 Task: Find connections with filter location La Prairie with filter topic #Managementtips with filter profile language German with filter current company Dunzo with filter school Institute of Professional Education and Research (IPER), Bhopal with filter industry Real Estate with filter service category iOS Development with filter keywords title Nuclear Engineer
Action: Mouse moved to (297, 329)
Screenshot: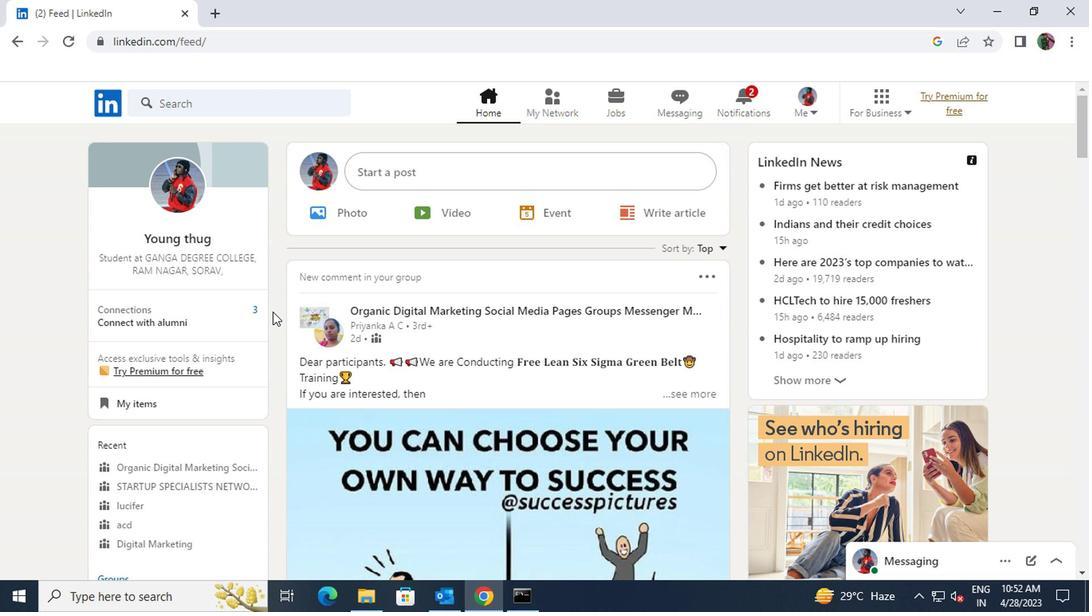 
Action: Mouse pressed left at (297, 329)
Screenshot: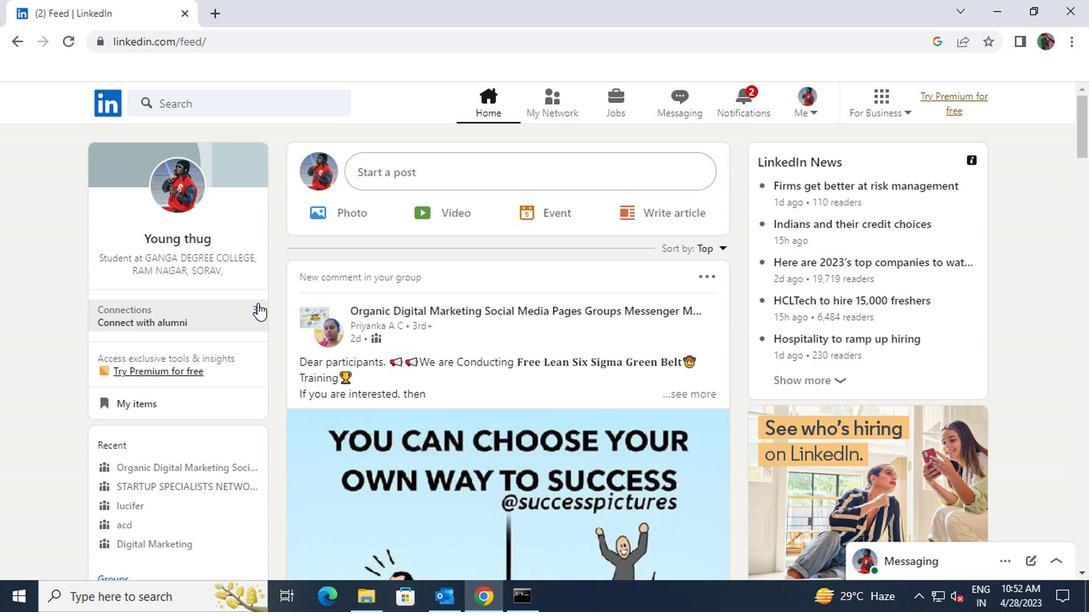 
Action: Mouse moved to (308, 249)
Screenshot: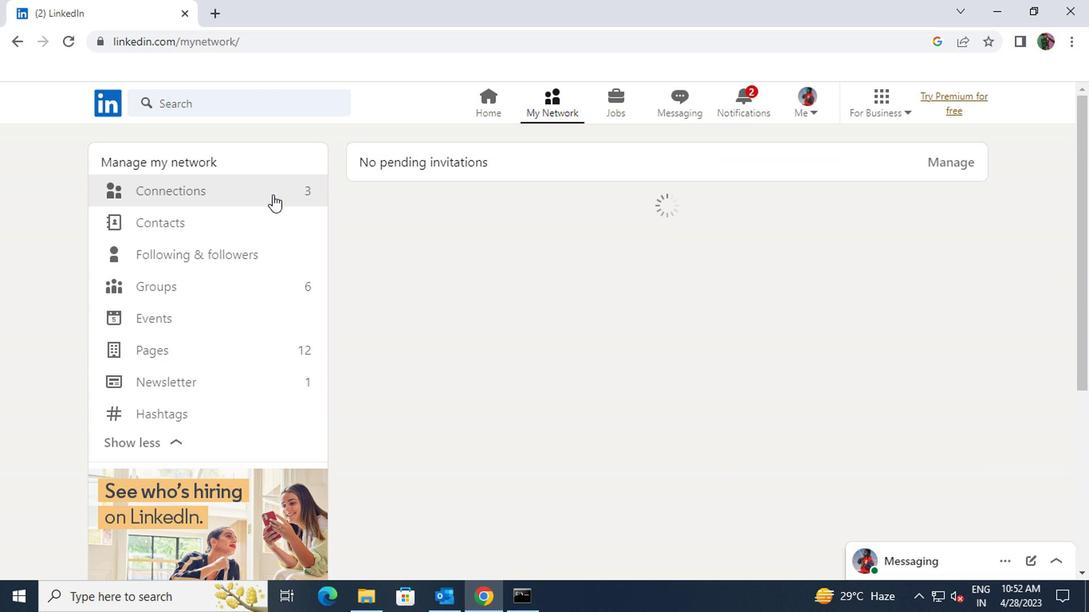 
Action: Mouse pressed left at (308, 249)
Screenshot: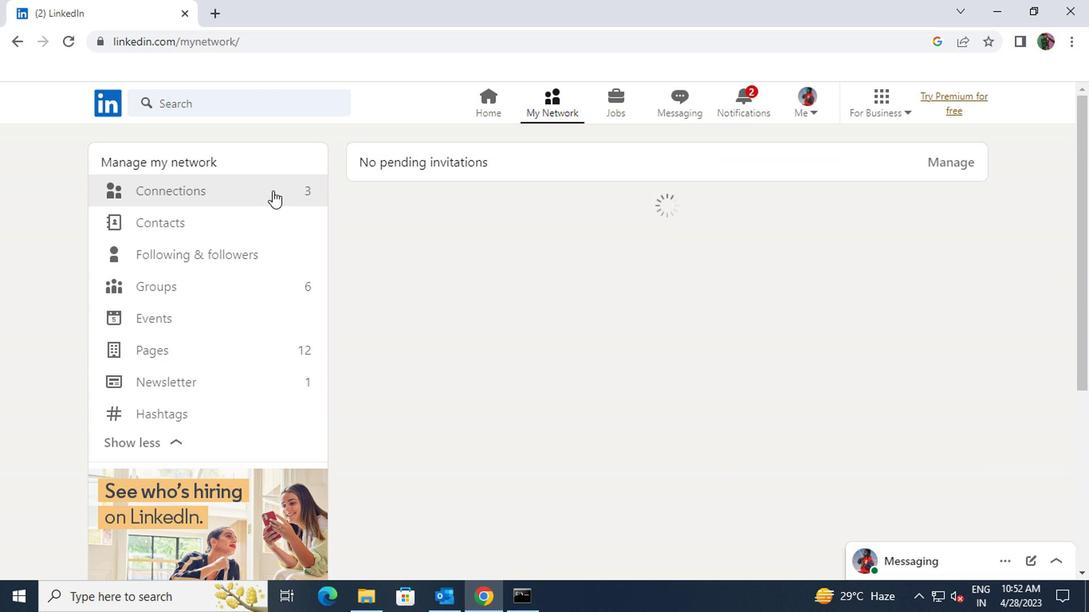 
Action: Mouse moved to (570, 253)
Screenshot: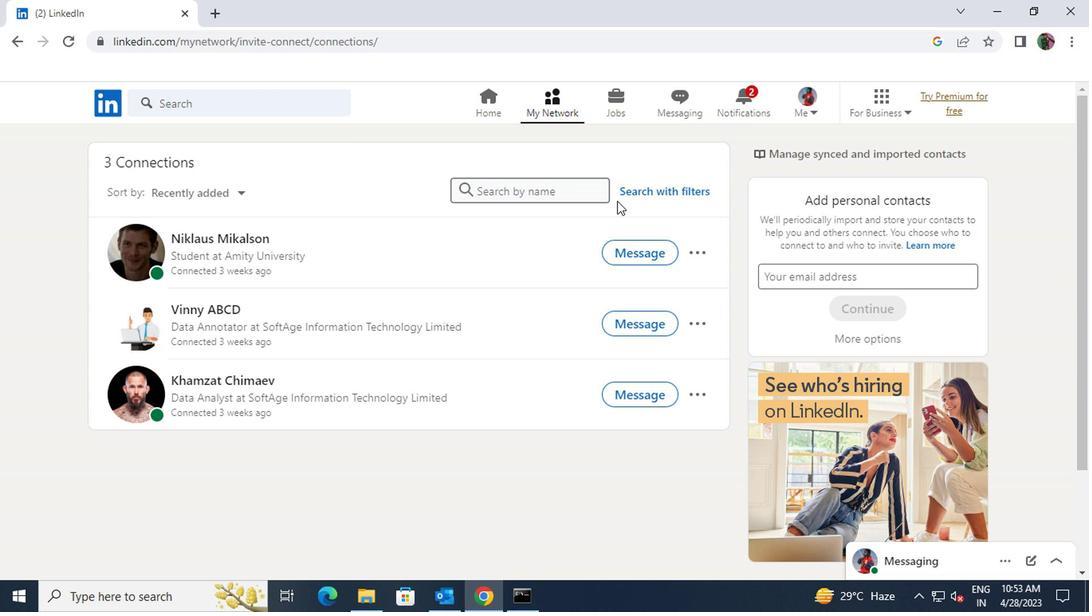 
Action: Mouse pressed left at (570, 253)
Screenshot: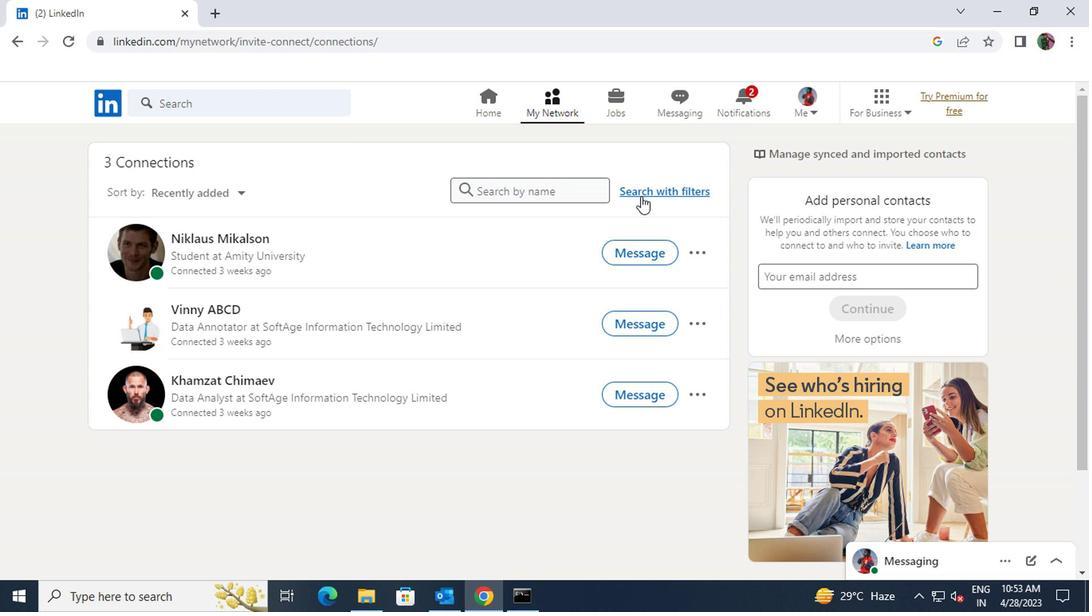 
Action: Mouse moved to (532, 218)
Screenshot: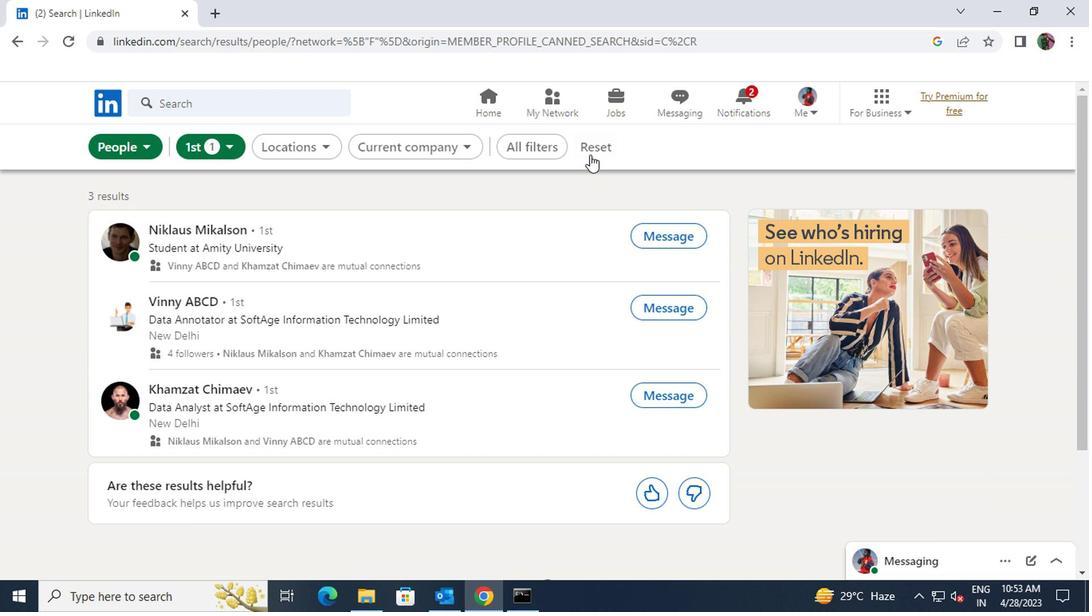 
Action: Mouse pressed left at (532, 218)
Screenshot: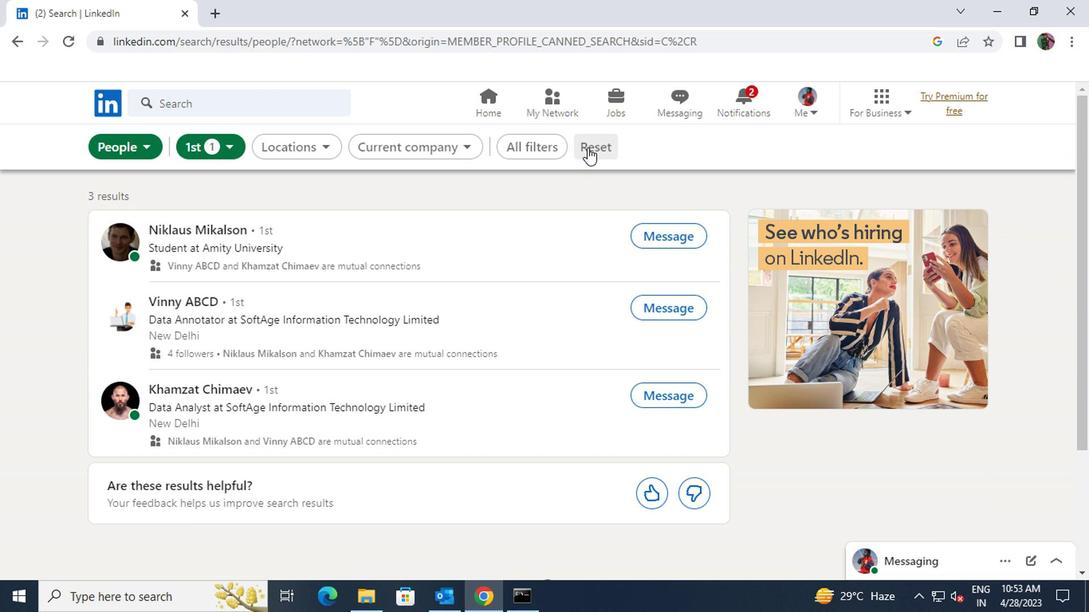 
Action: Mouse moved to (524, 216)
Screenshot: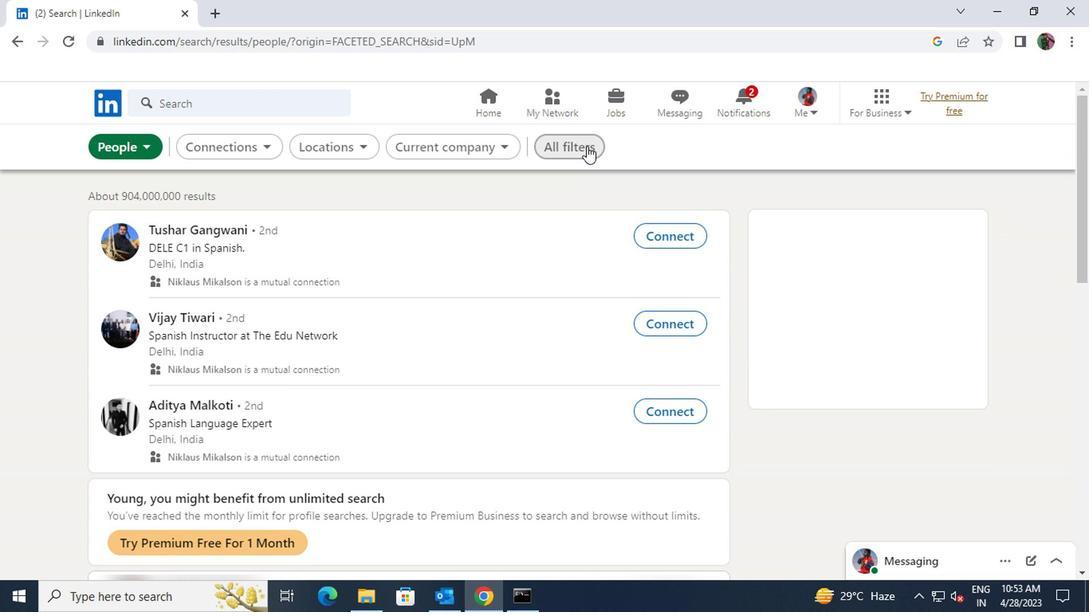 
Action: Mouse pressed left at (524, 216)
Screenshot: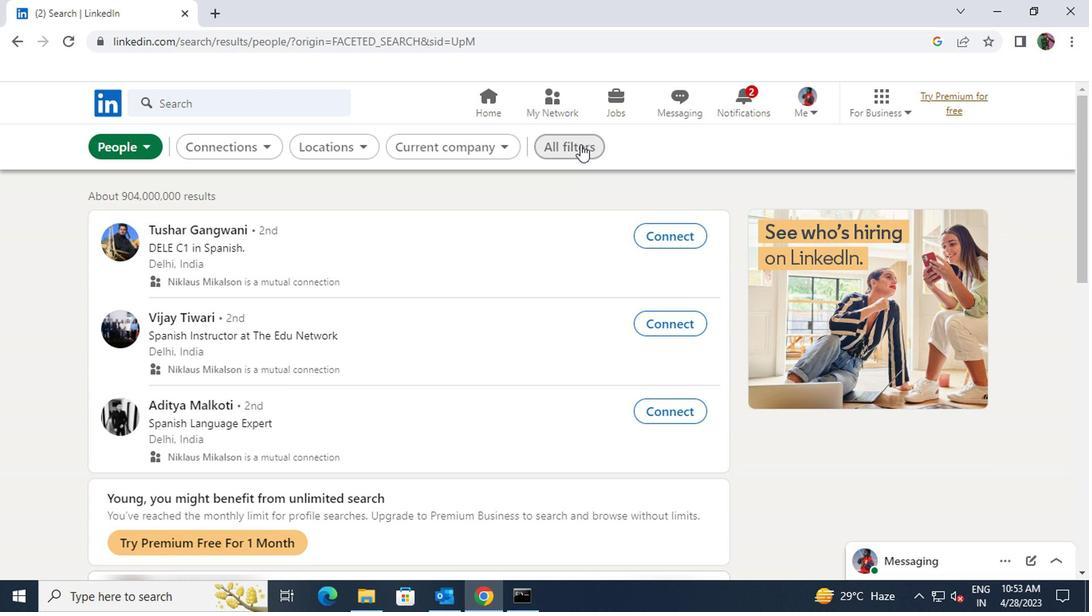 
Action: Mouse moved to (683, 355)
Screenshot: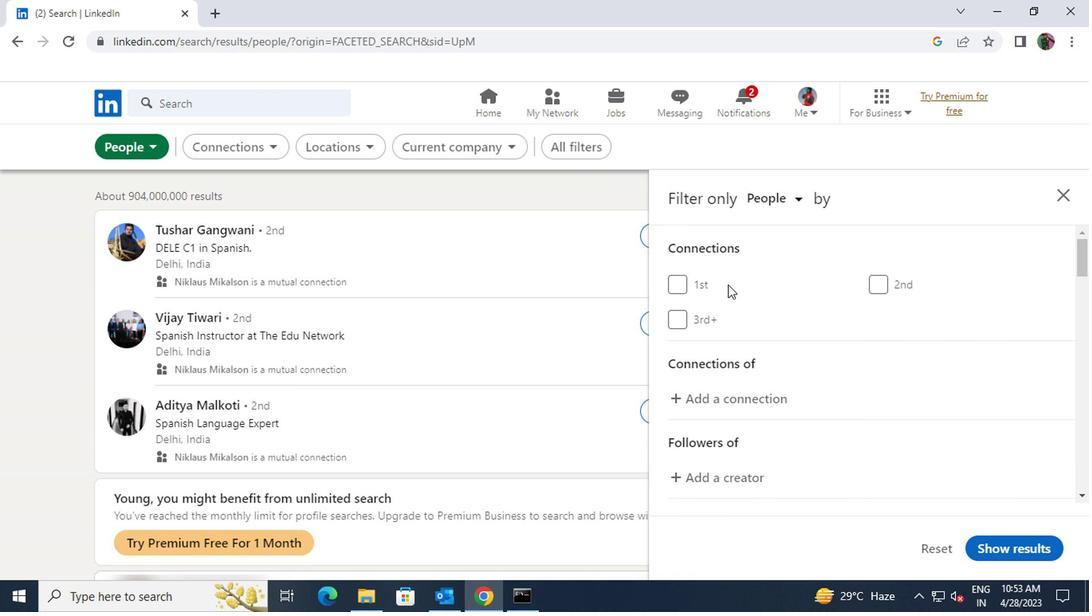 
Action: Mouse scrolled (683, 354) with delta (0, 0)
Screenshot: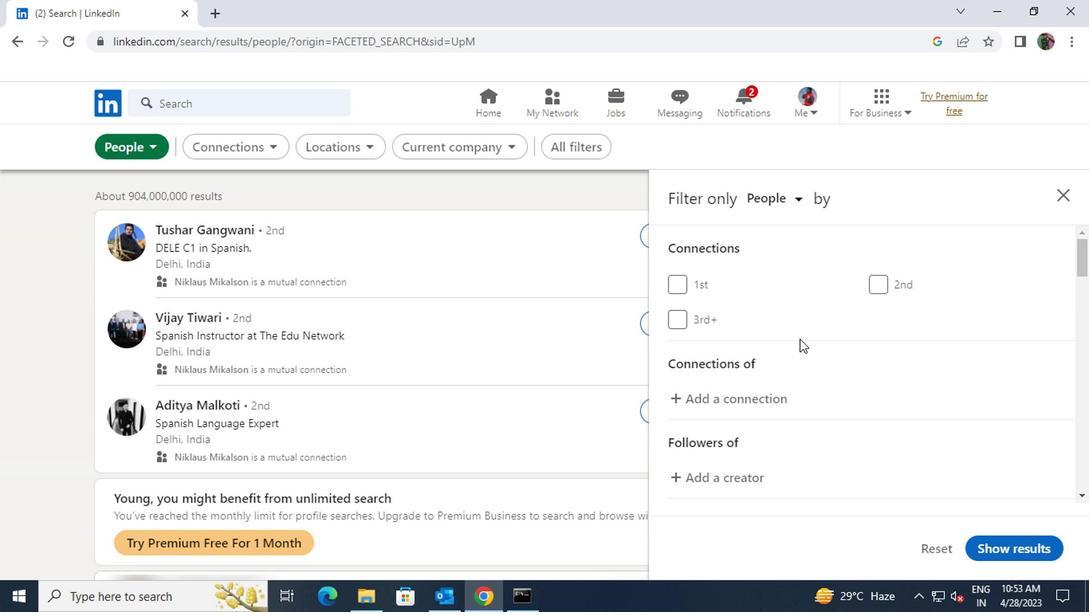 
Action: Mouse scrolled (683, 354) with delta (0, 0)
Screenshot: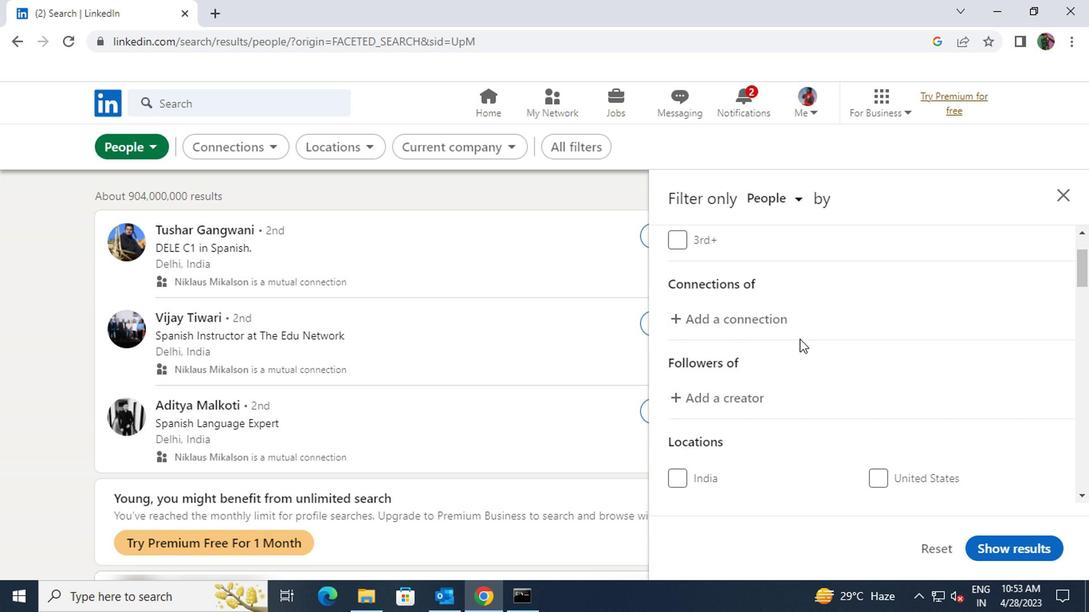 
Action: Mouse scrolled (683, 354) with delta (0, 0)
Screenshot: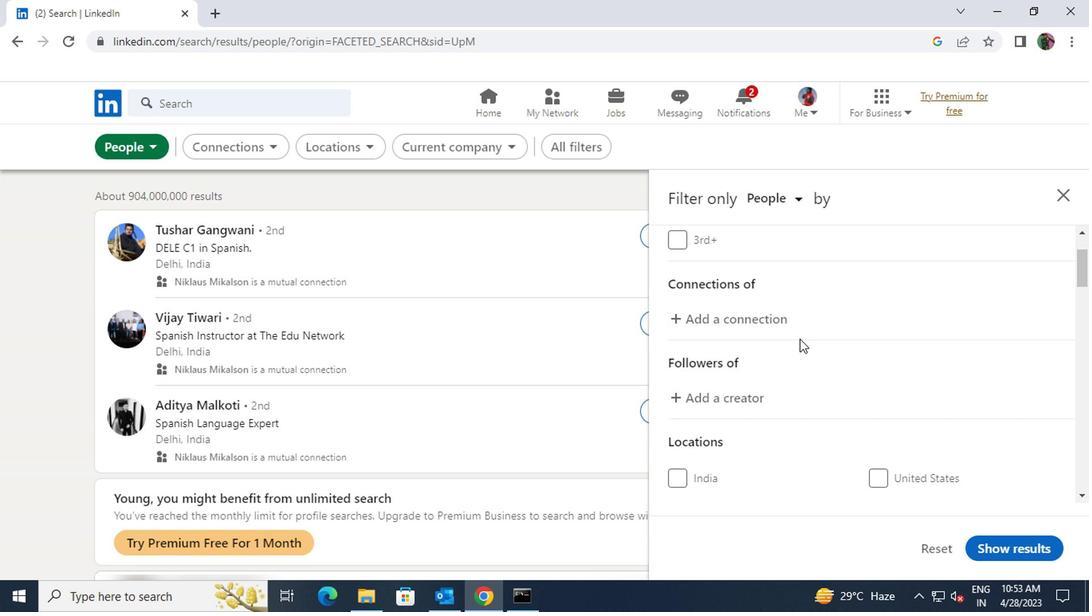 
Action: Mouse moved to (744, 385)
Screenshot: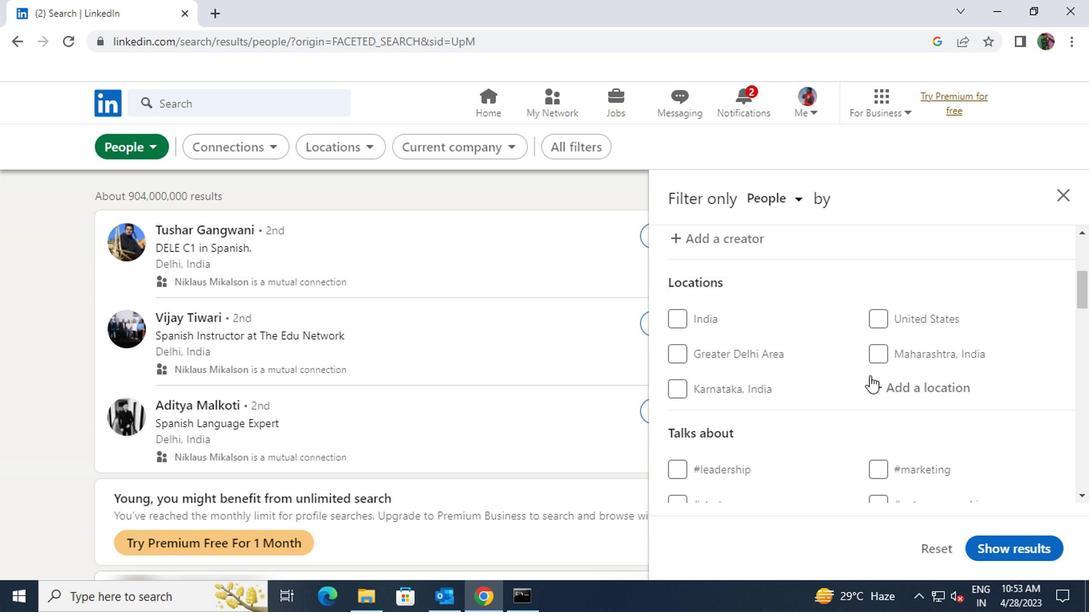 
Action: Mouse pressed left at (744, 385)
Screenshot: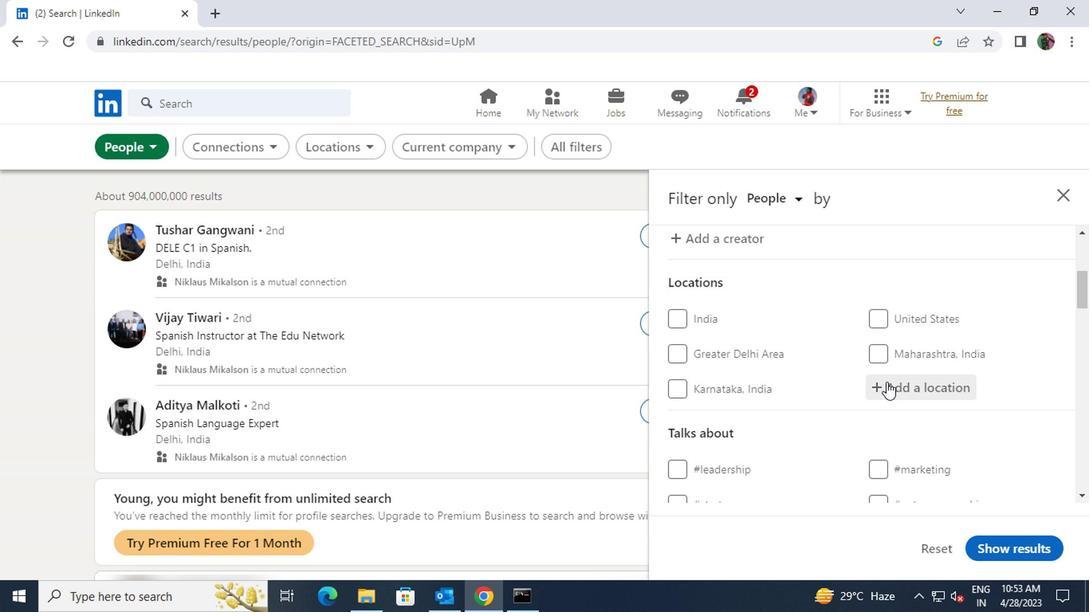 
Action: Key pressed <Key.shift>LA<Key.space><Key.shift>PRAI
Screenshot: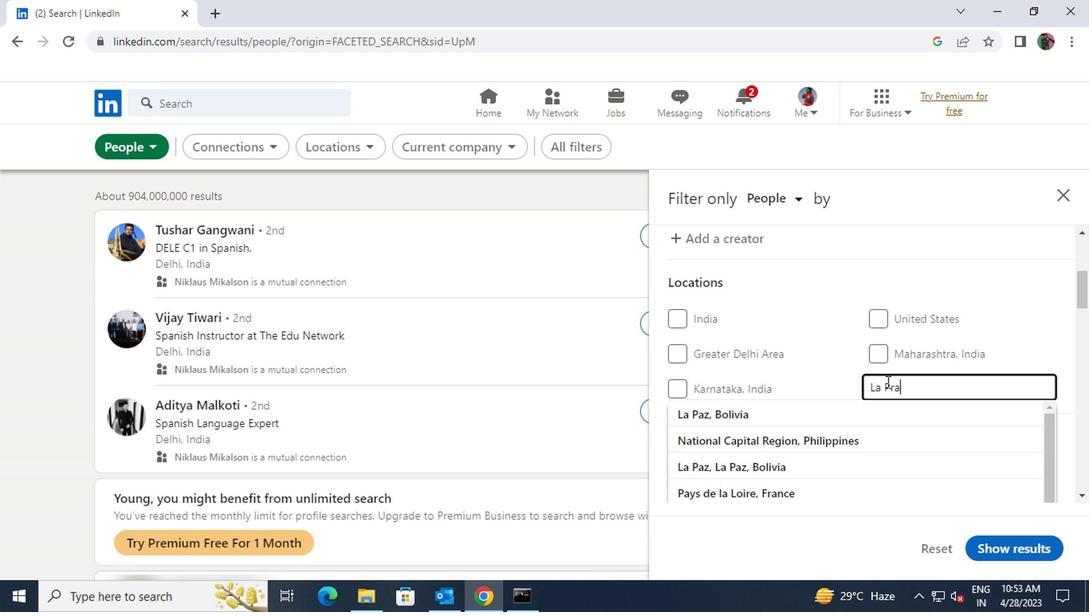 
Action: Mouse moved to (742, 403)
Screenshot: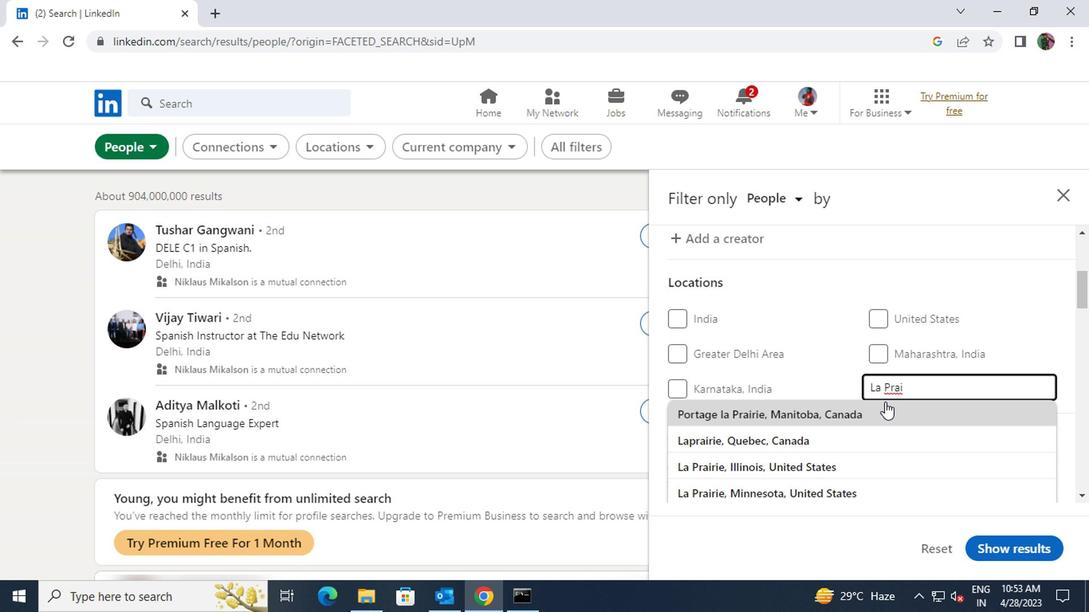 
Action: Mouse pressed left at (742, 403)
Screenshot: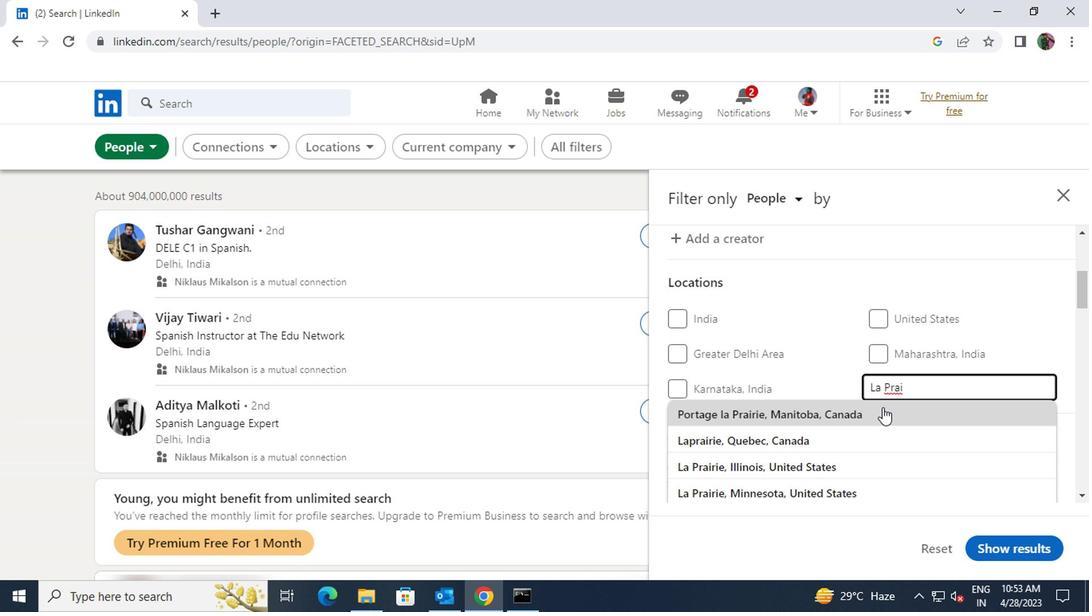 
Action: Mouse scrolled (742, 403) with delta (0, 0)
Screenshot: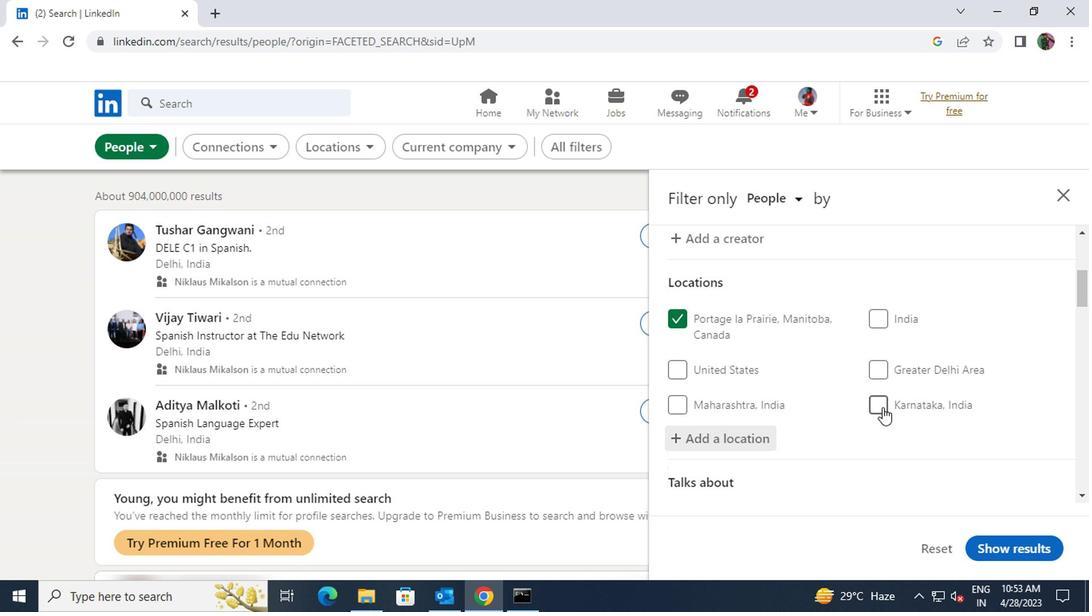 
Action: Mouse scrolled (742, 403) with delta (0, 0)
Screenshot: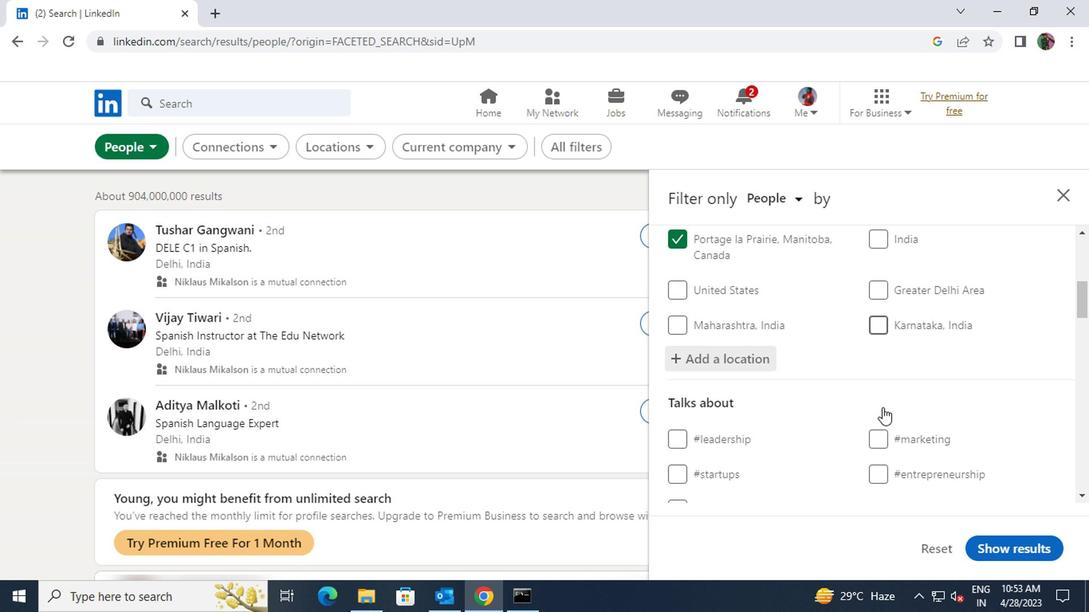 
Action: Mouse moved to (742, 414)
Screenshot: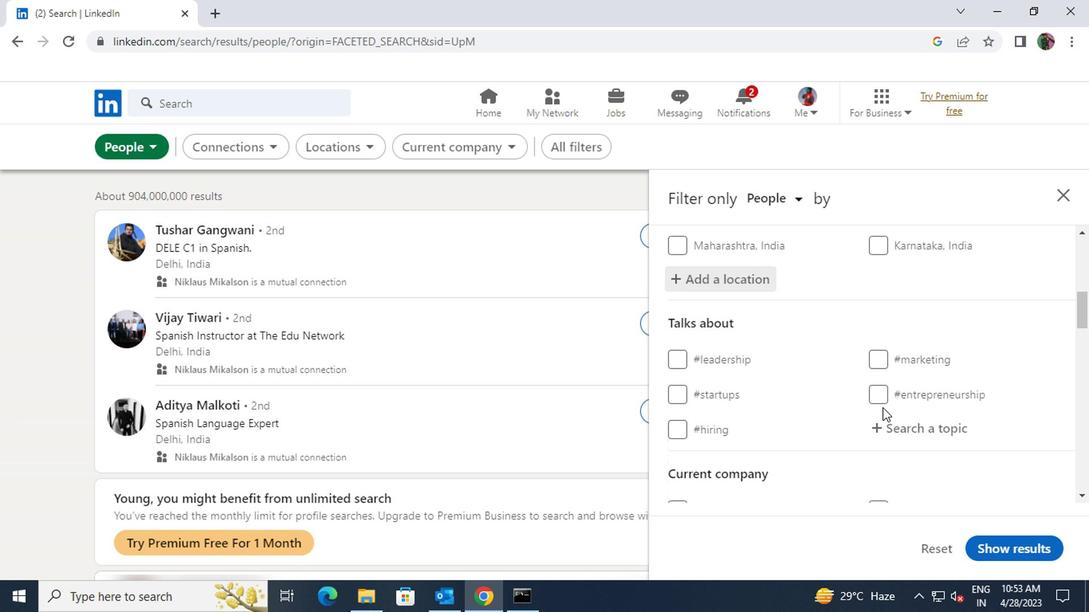
Action: Mouse pressed left at (742, 414)
Screenshot: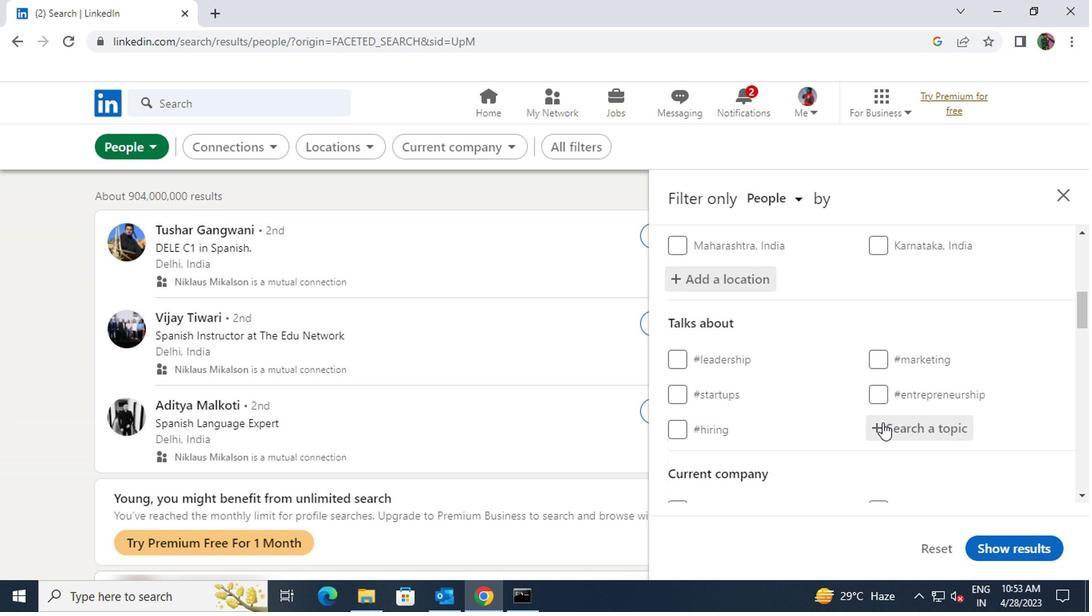 
Action: Key pressed <Key.shift>MANAGEMENTT
Screenshot: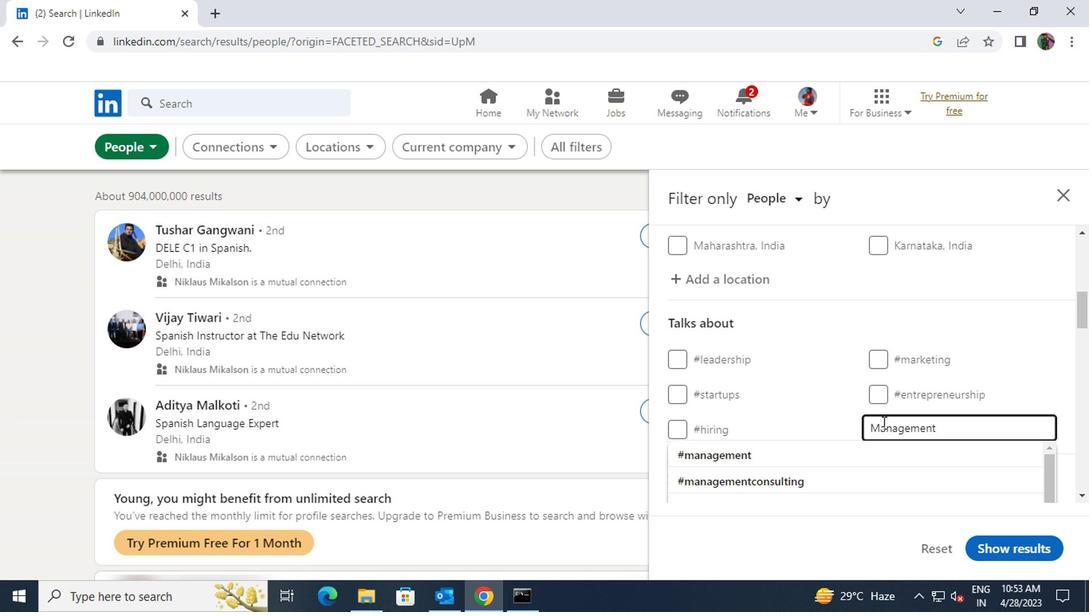 
Action: Mouse moved to (729, 448)
Screenshot: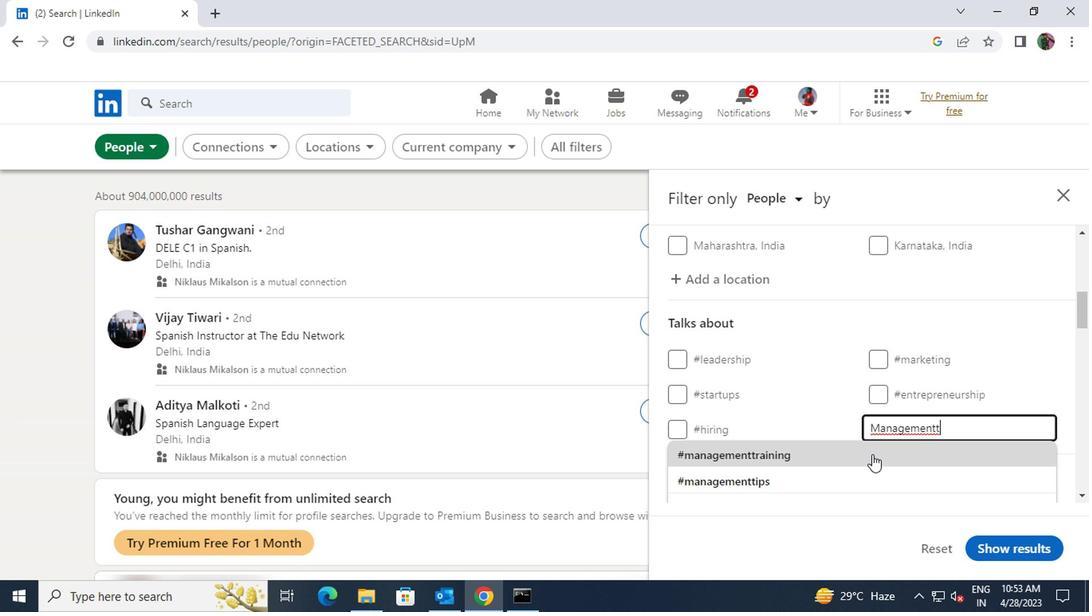 
Action: Mouse pressed left at (729, 448)
Screenshot: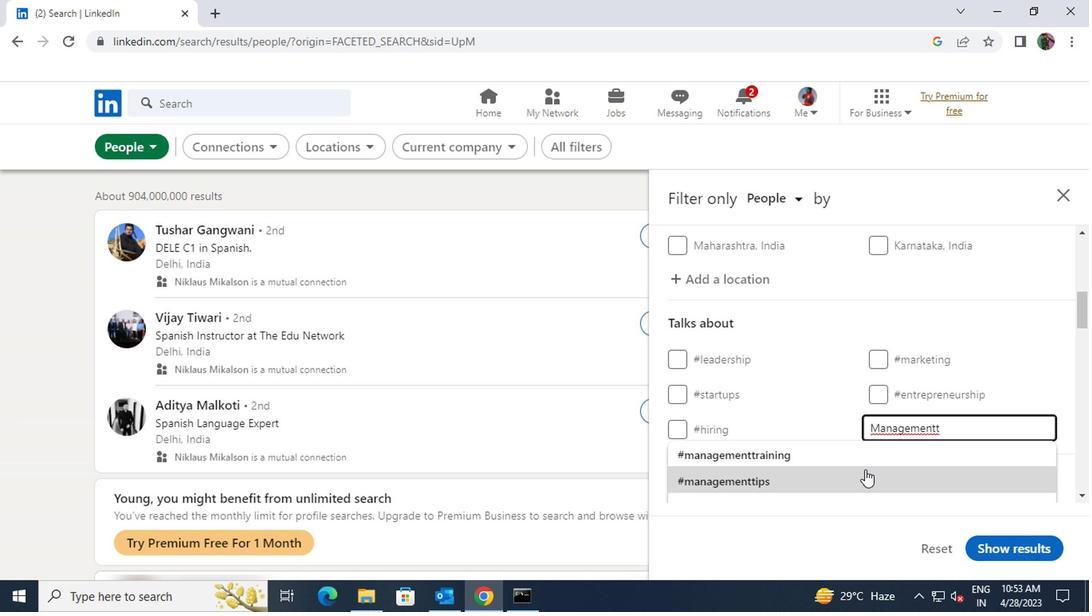 
Action: Mouse scrolled (729, 447) with delta (0, 0)
Screenshot: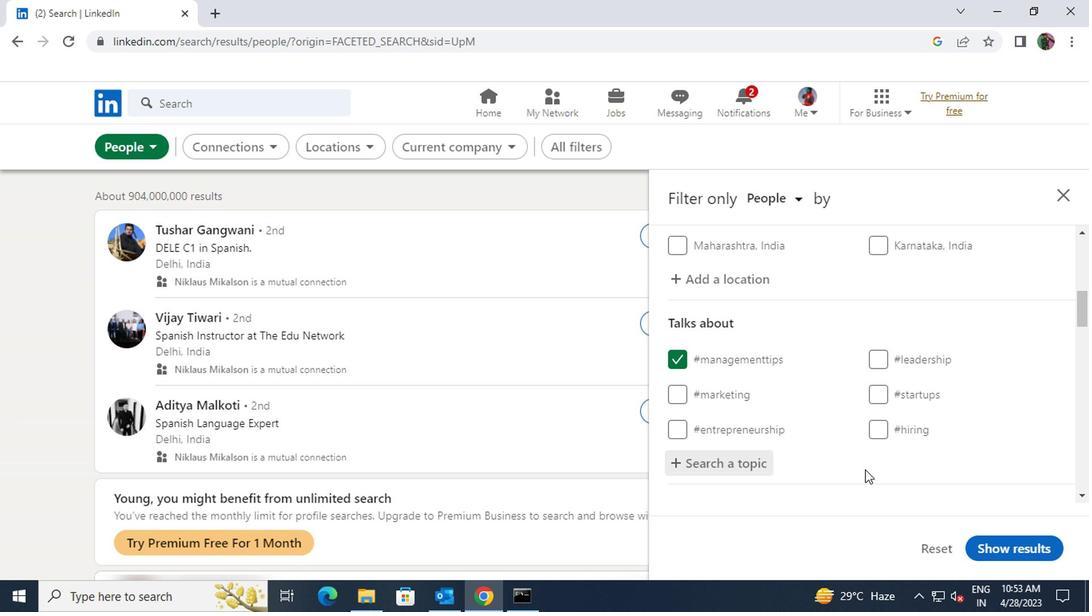 
Action: Mouse scrolled (729, 447) with delta (0, 0)
Screenshot: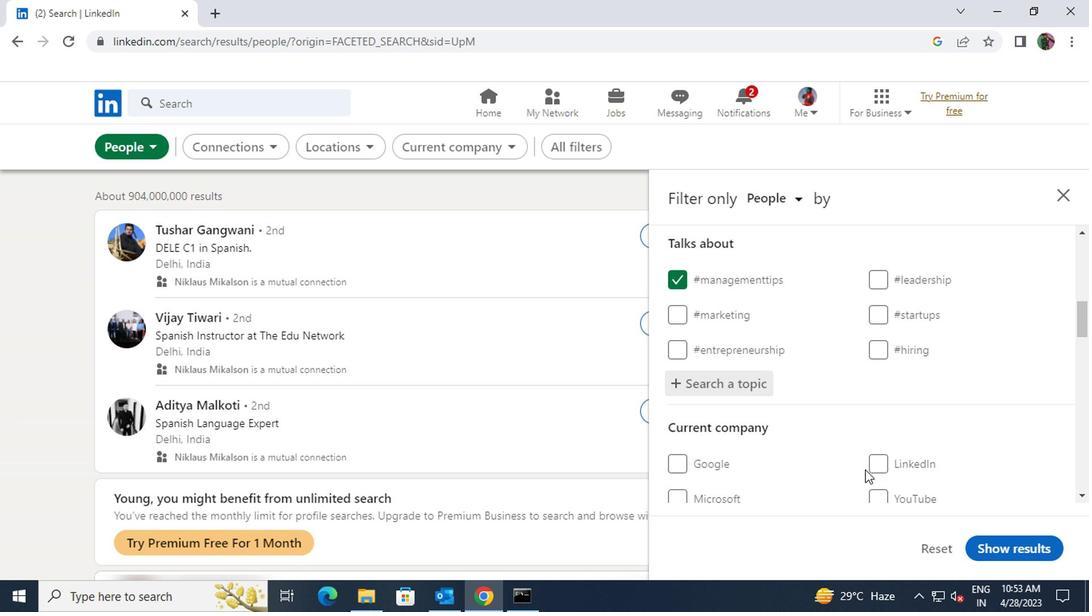 
Action: Mouse scrolled (729, 447) with delta (0, 0)
Screenshot: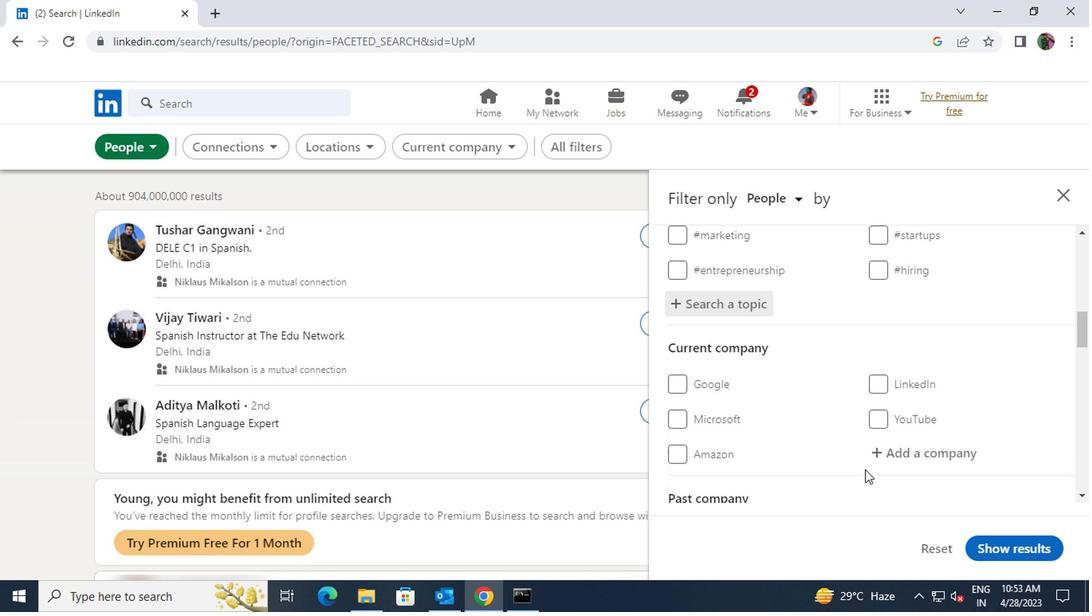 
Action: Mouse scrolled (729, 447) with delta (0, 0)
Screenshot: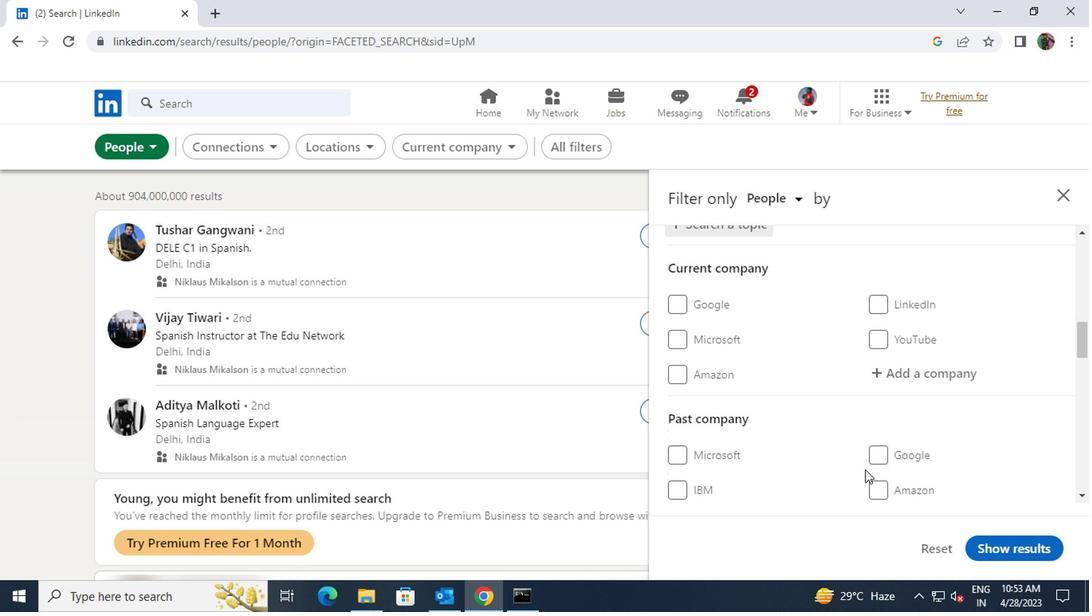 
Action: Mouse scrolled (729, 447) with delta (0, 0)
Screenshot: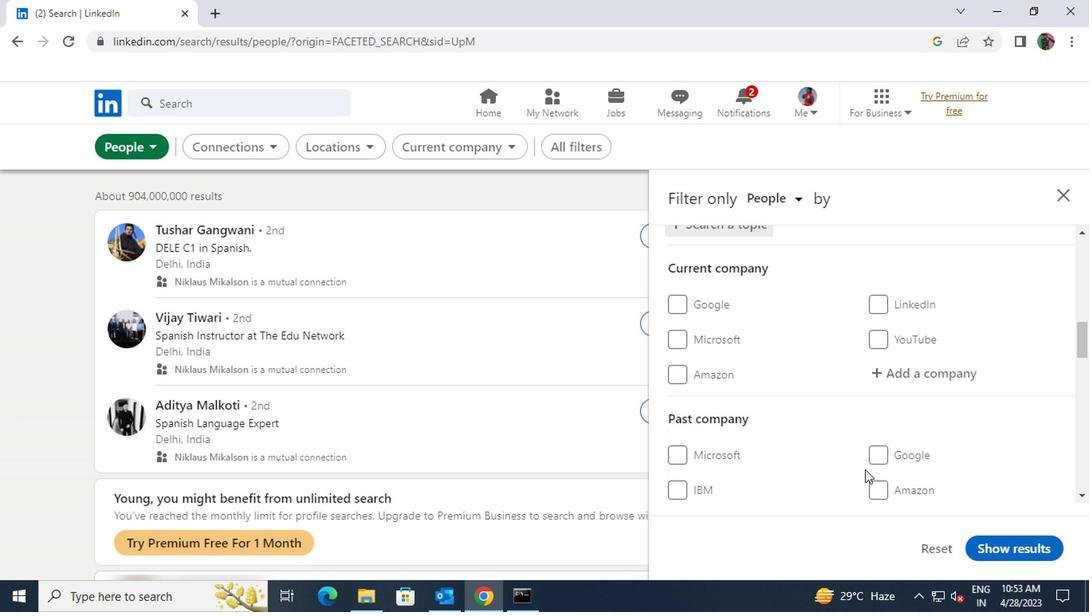 
Action: Mouse scrolled (729, 447) with delta (0, 0)
Screenshot: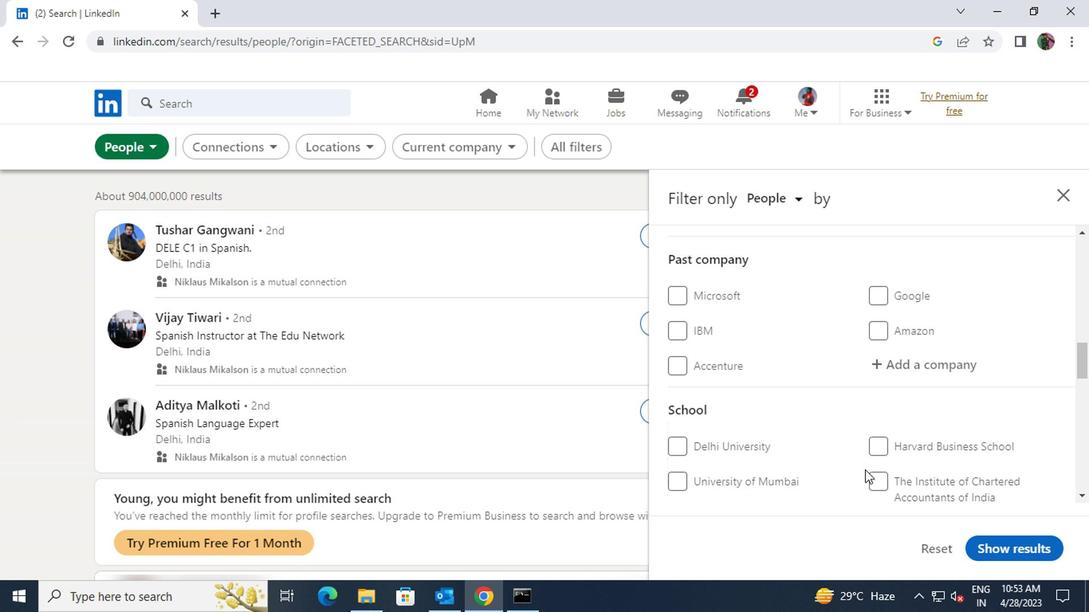 
Action: Mouse scrolled (729, 447) with delta (0, 0)
Screenshot: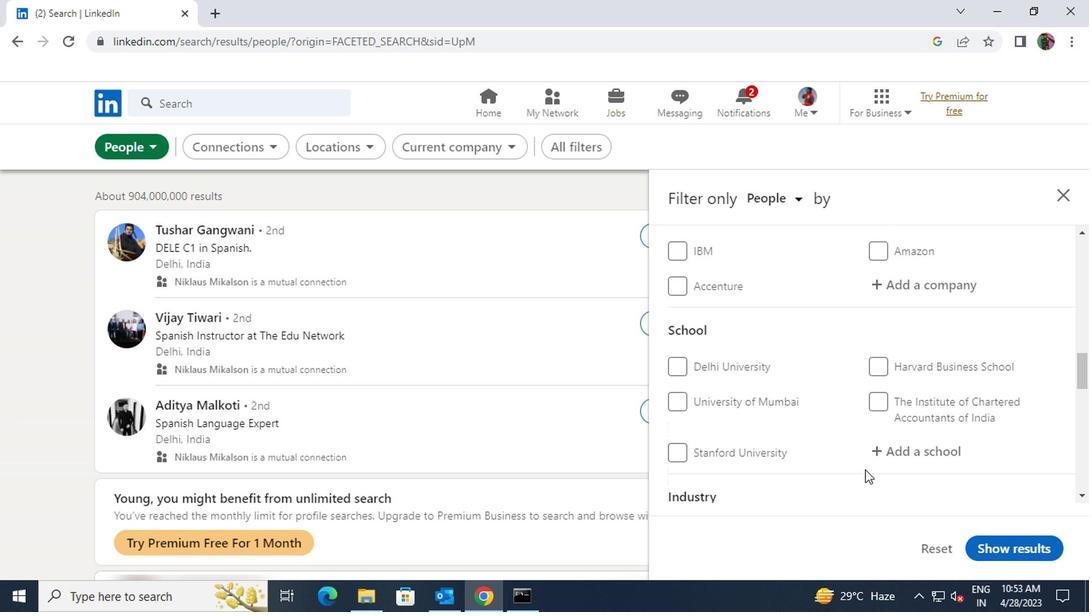 
Action: Mouse scrolled (729, 447) with delta (0, 0)
Screenshot: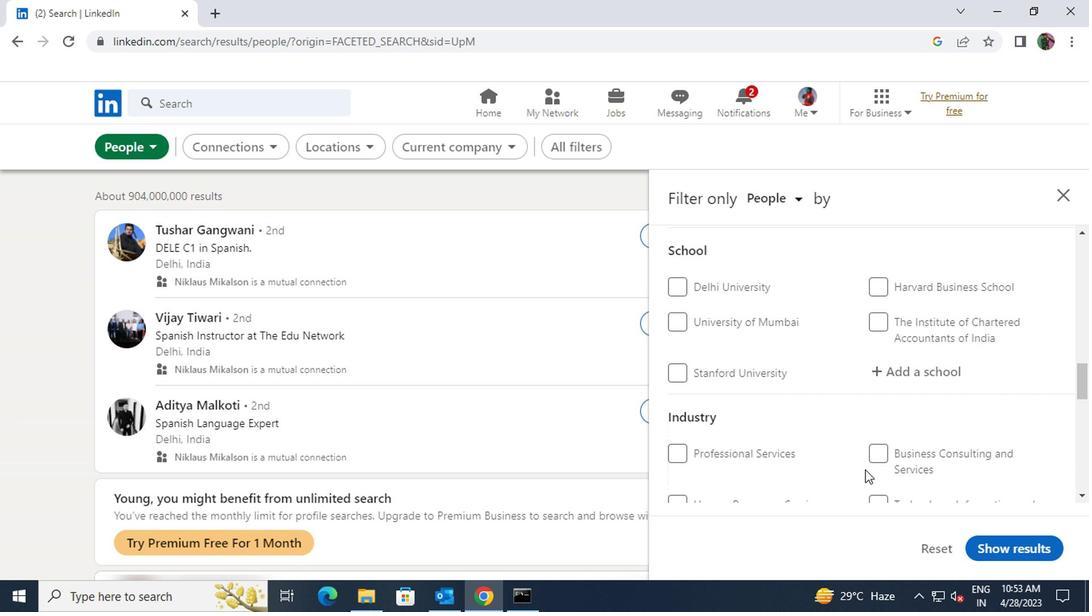 
Action: Mouse scrolled (729, 447) with delta (0, 0)
Screenshot: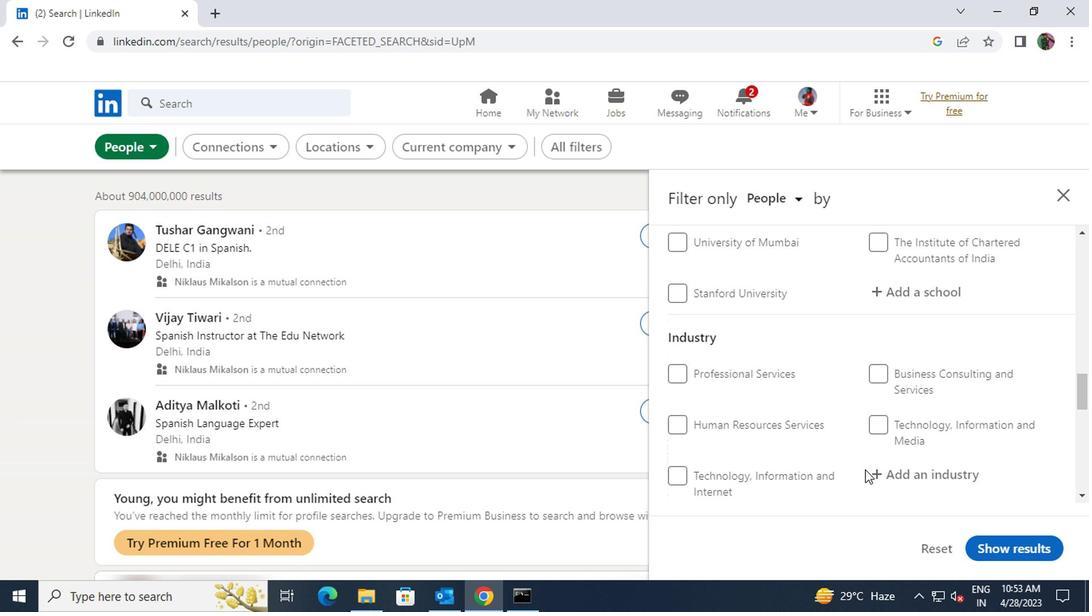 
Action: Mouse scrolled (729, 447) with delta (0, 0)
Screenshot: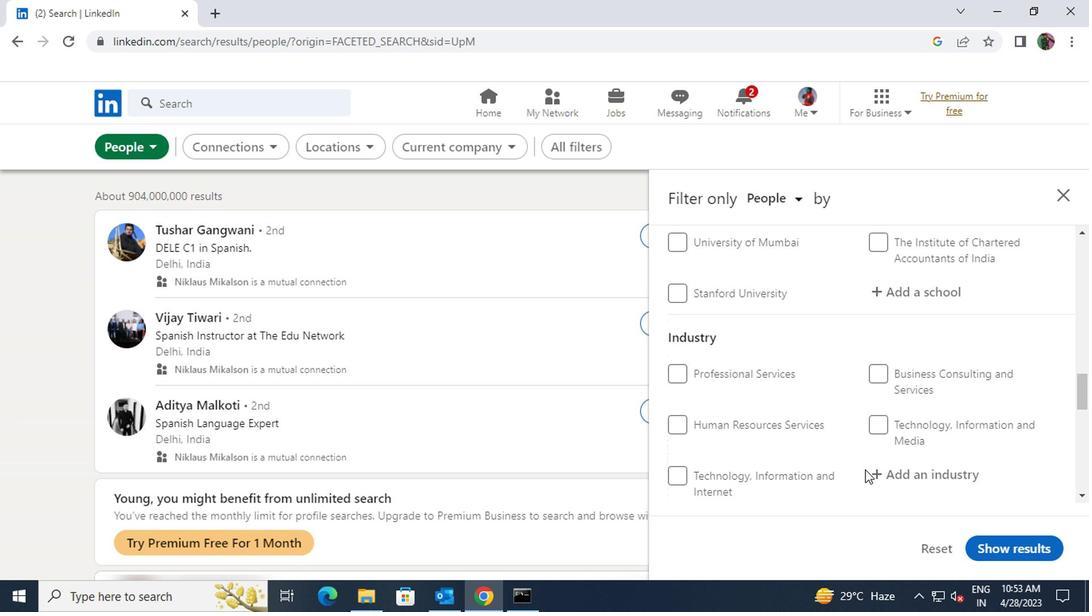 
Action: Mouse scrolled (729, 447) with delta (0, 0)
Screenshot: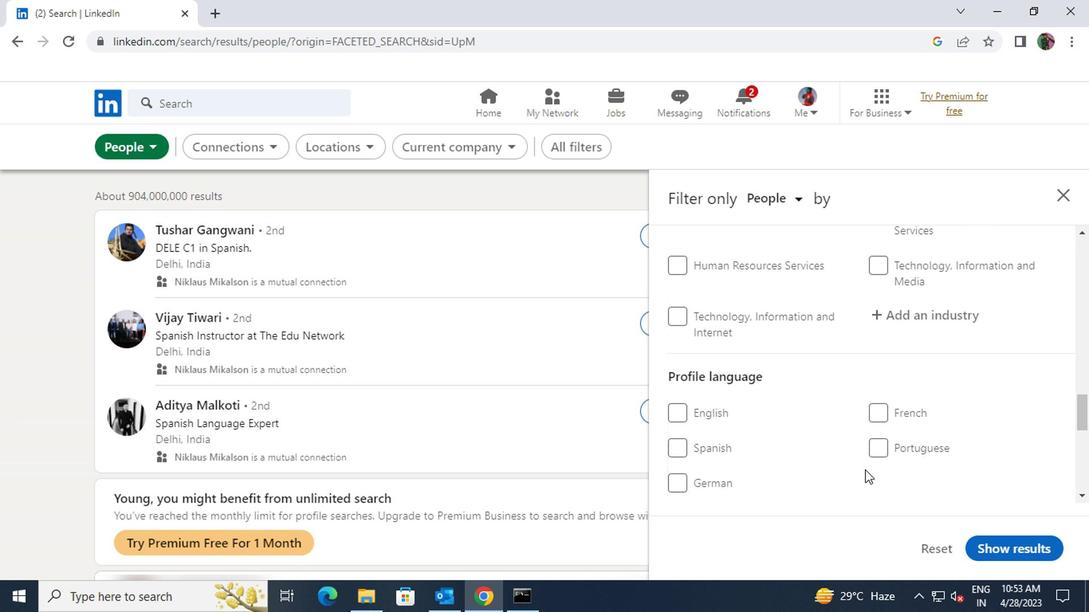 
Action: Mouse moved to (602, 399)
Screenshot: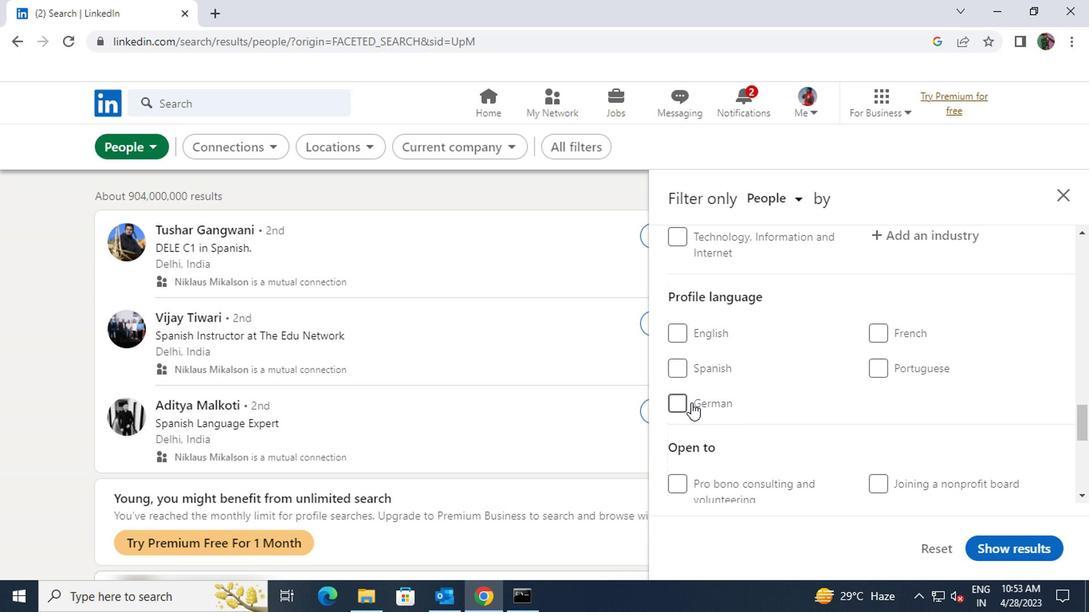 
Action: Mouse pressed left at (602, 399)
Screenshot: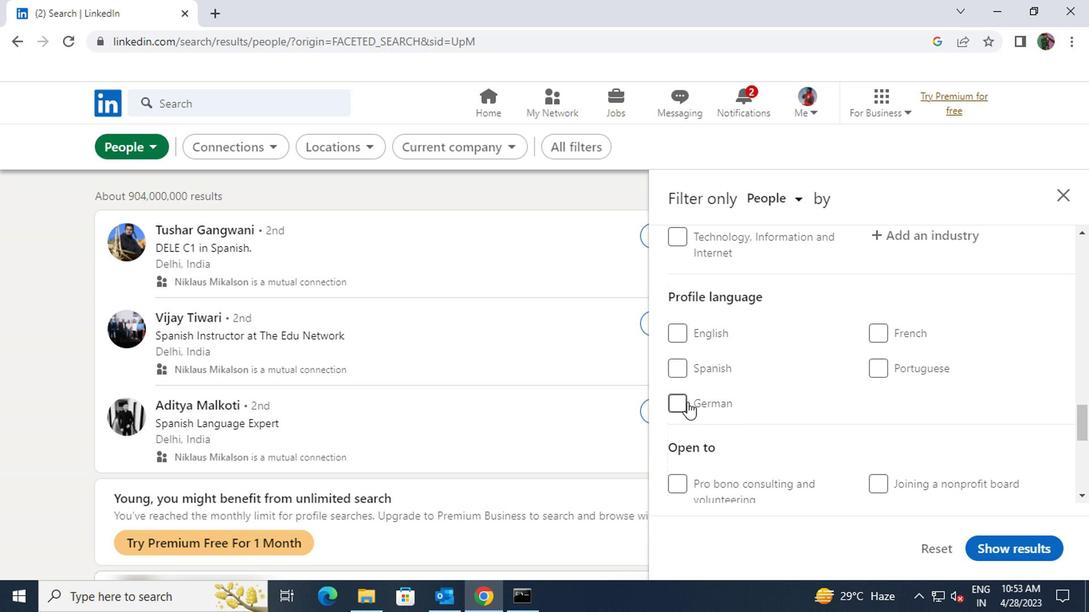 
Action: Mouse moved to (664, 396)
Screenshot: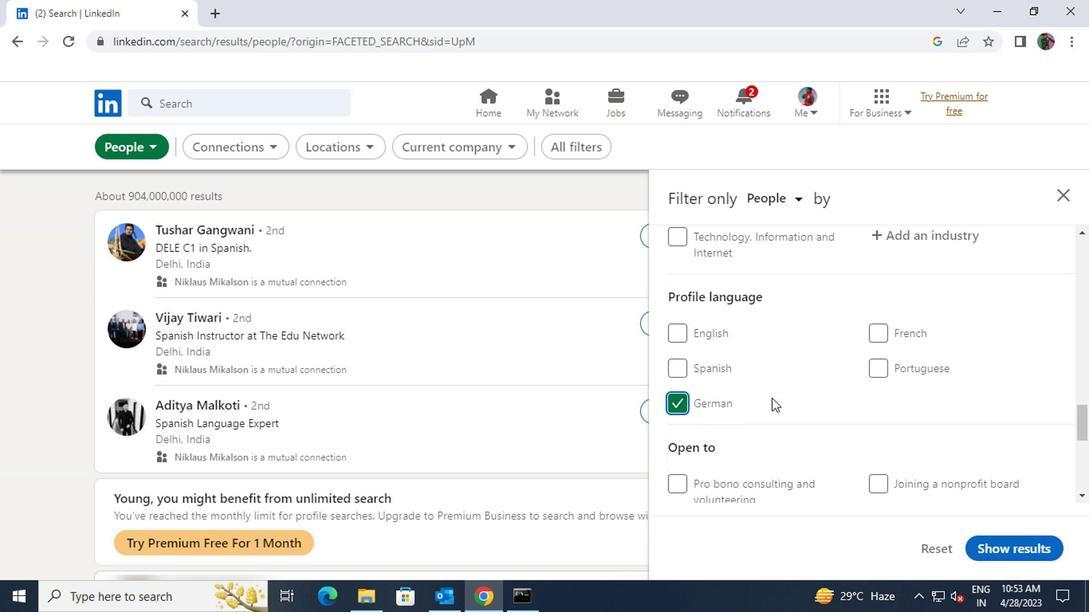 
Action: Mouse scrolled (664, 397) with delta (0, 0)
Screenshot: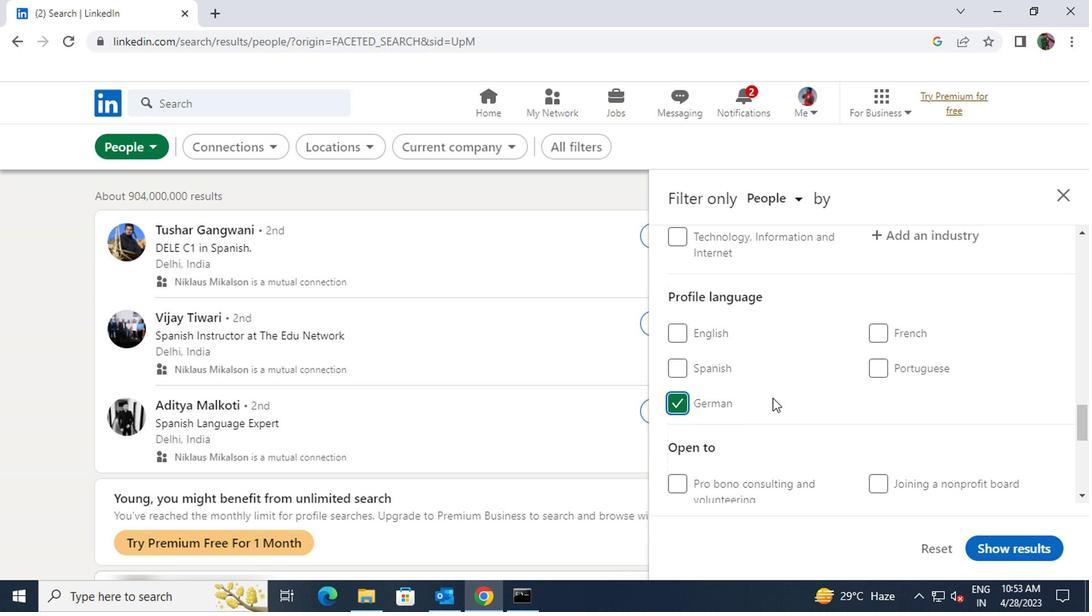 
Action: Mouse scrolled (664, 397) with delta (0, 0)
Screenshot: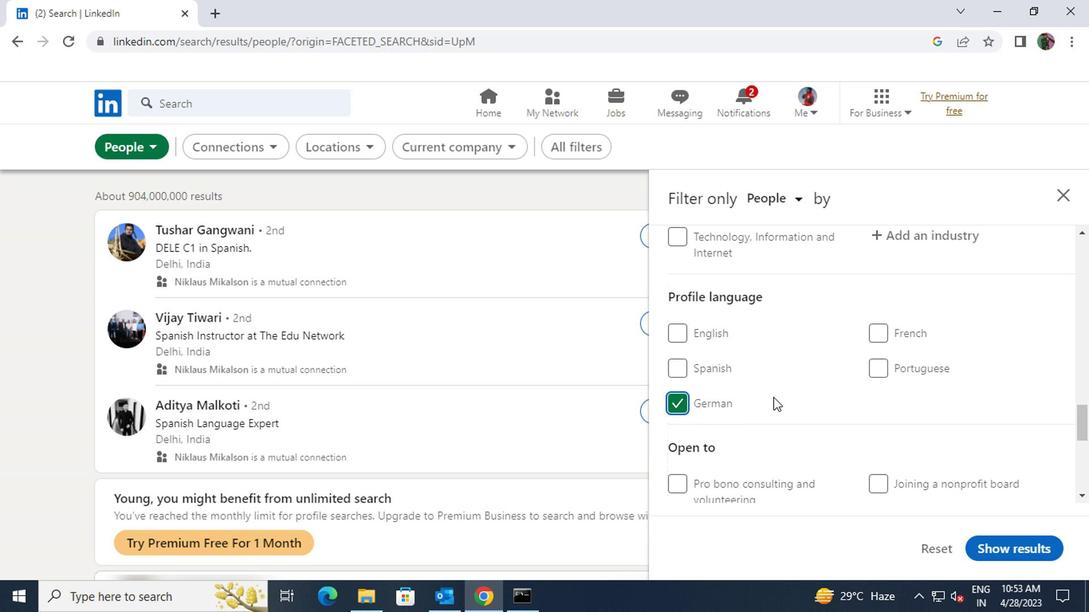 
Action: Mouse scrolled (664, 397) with delta (0, 0)
Screenshot: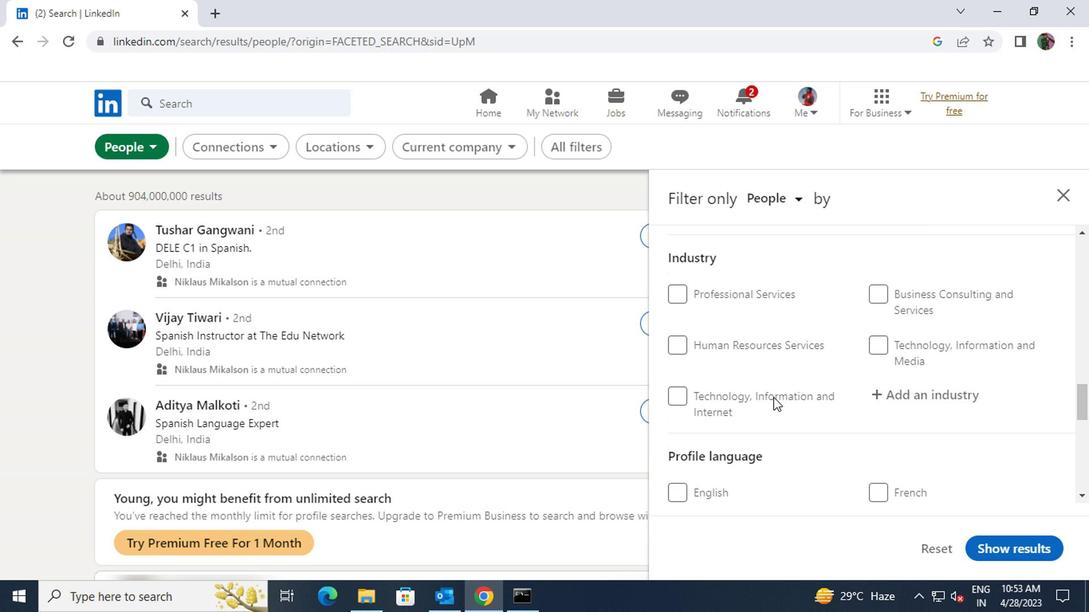 
Action: Mouse scrolled (664, 397) with delta (0, 0)
Screenshot: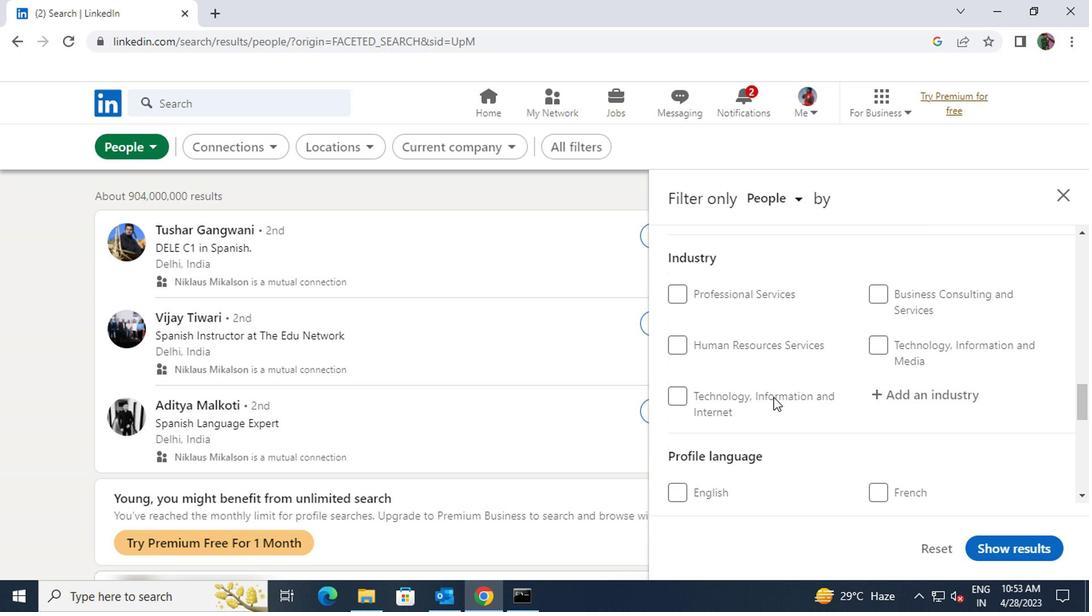 
Action: Mouse scrolled (664, 397) with delta (0, 0)
Screenshot: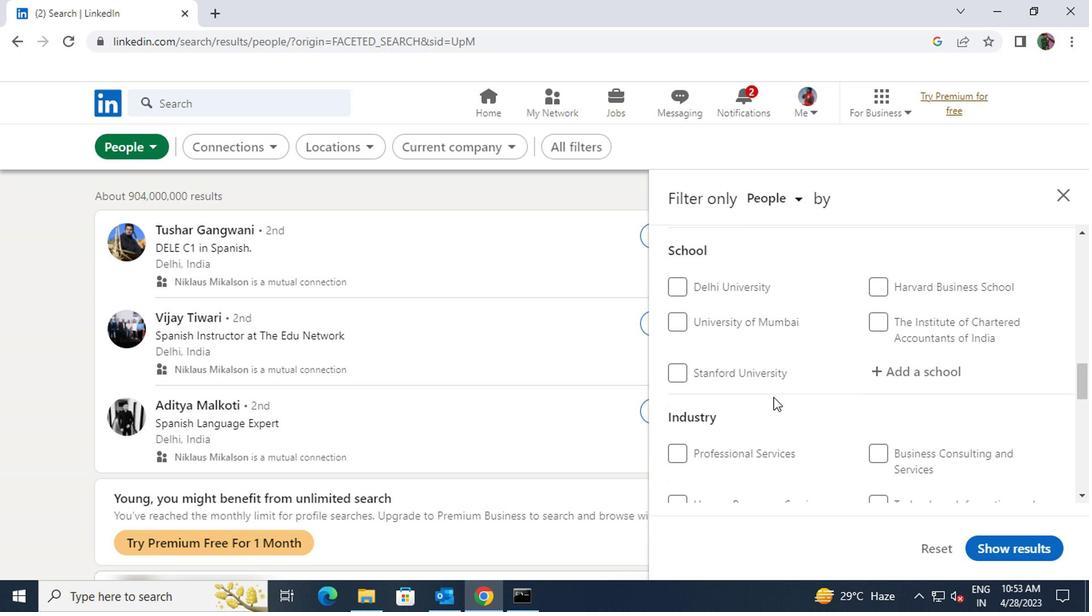 
Action: Mouse scrolled (664, 397) with delta (0, 0)
Screenshot: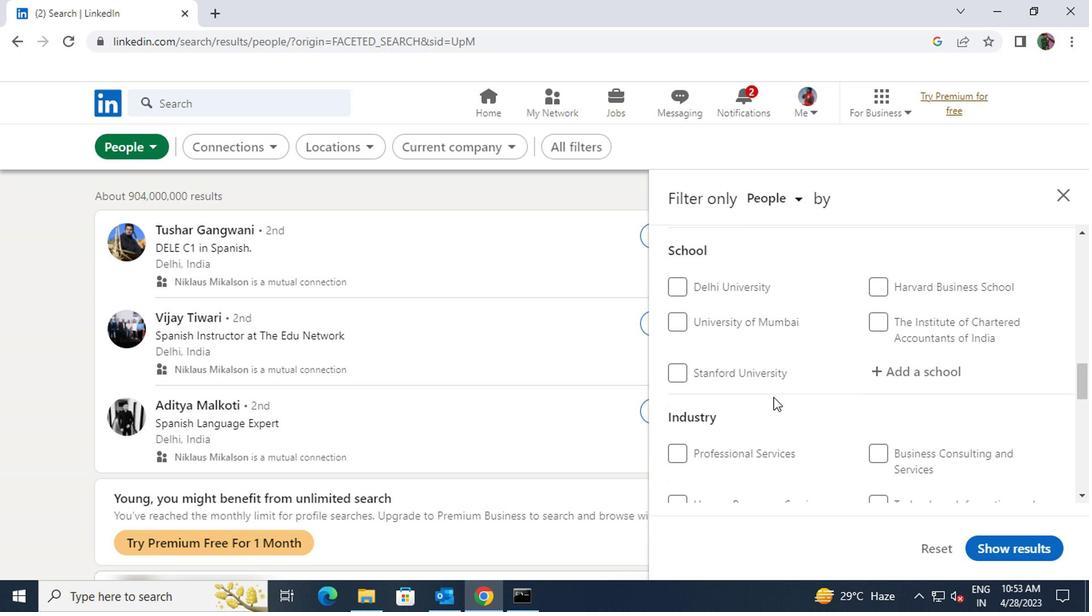 
Action: Mouse scrolled (664, 397) with delta (0, 0)
Screenshot: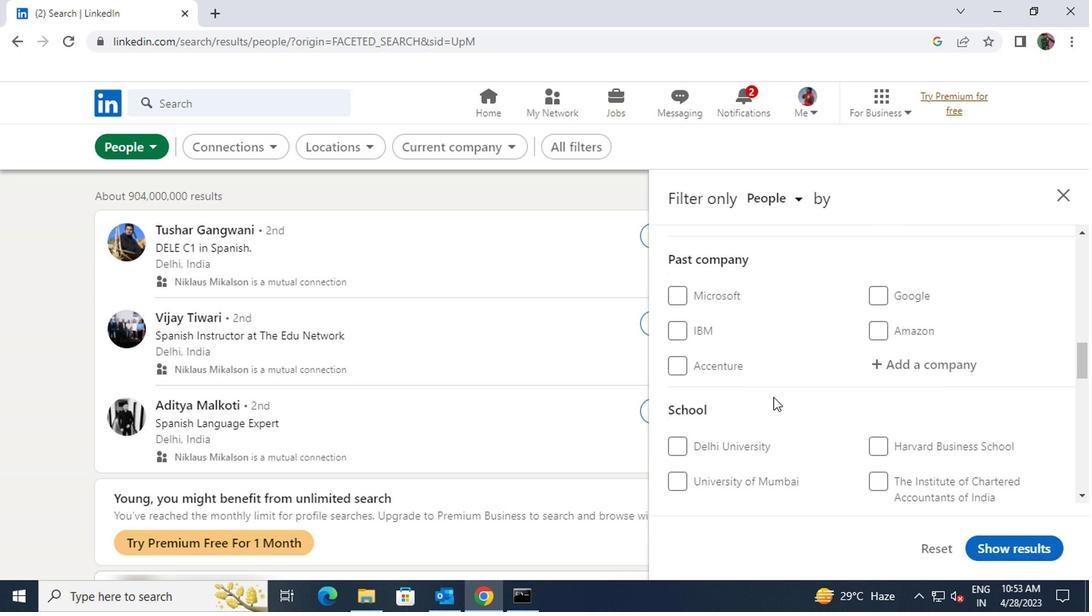 
Action: Mouse scrolled (664, 397) with delta (0, 0)
Screenshot: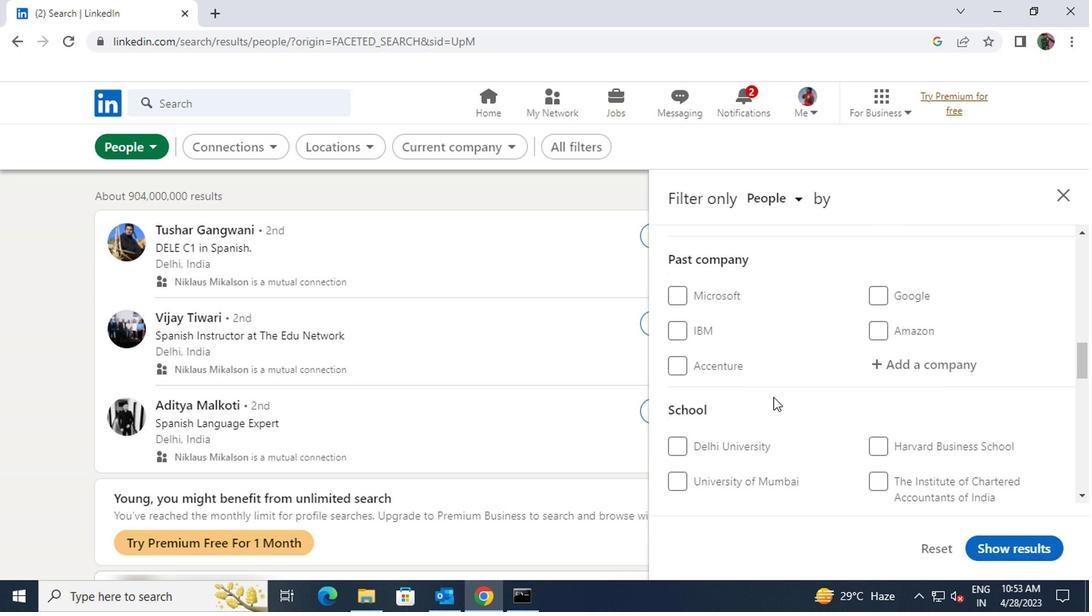 
Action: Mouse moved to (744, 382)
Screenshot: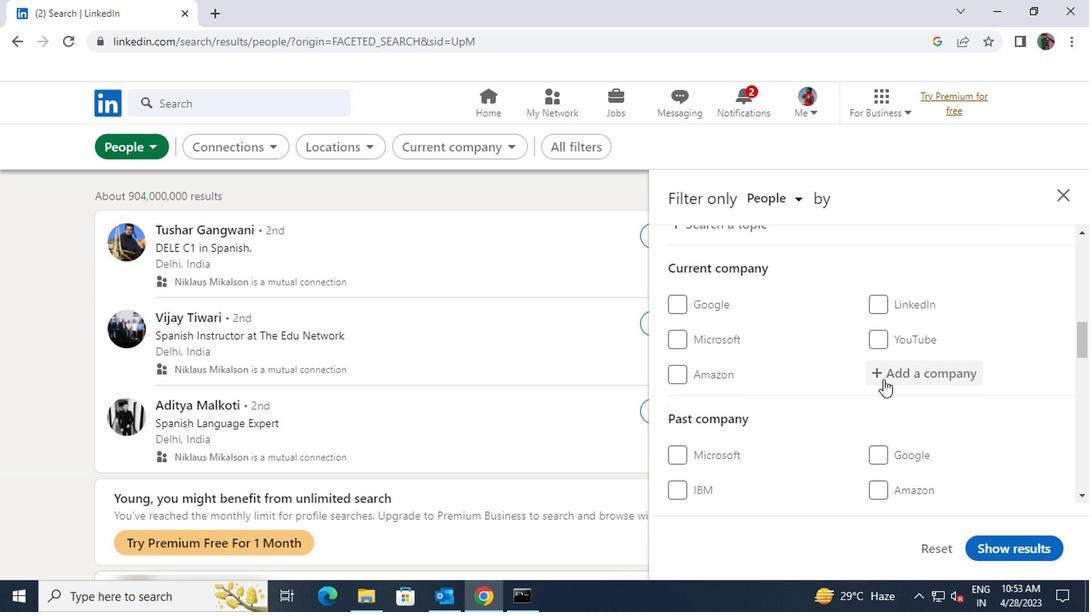 
Action: Mouse pressed left at (744, 382)
Screenshot: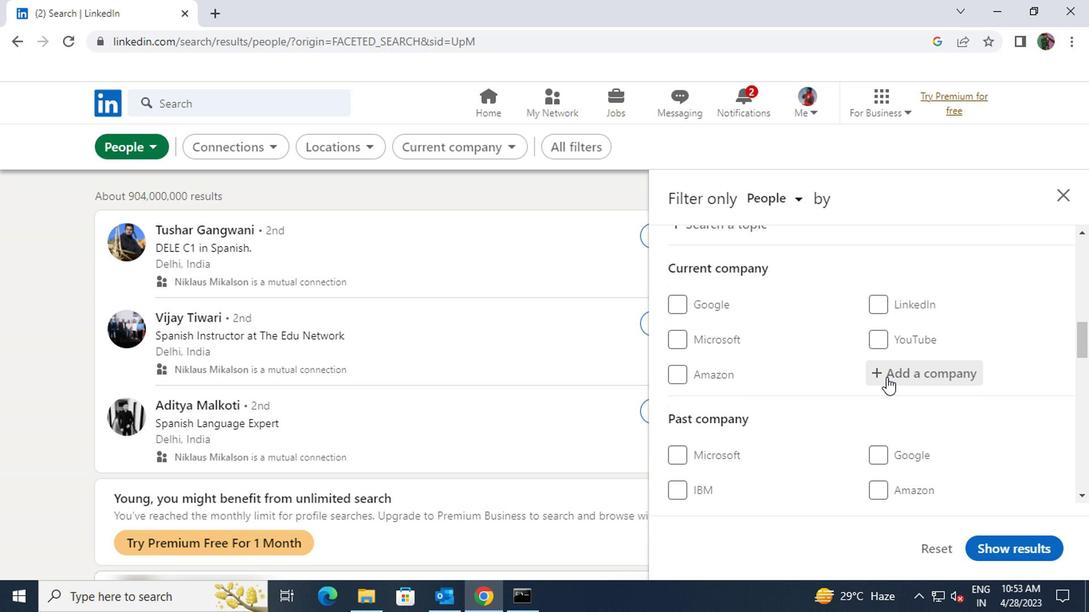 
Action: Key pressed <Key.shift>DUNZO
Screenshot: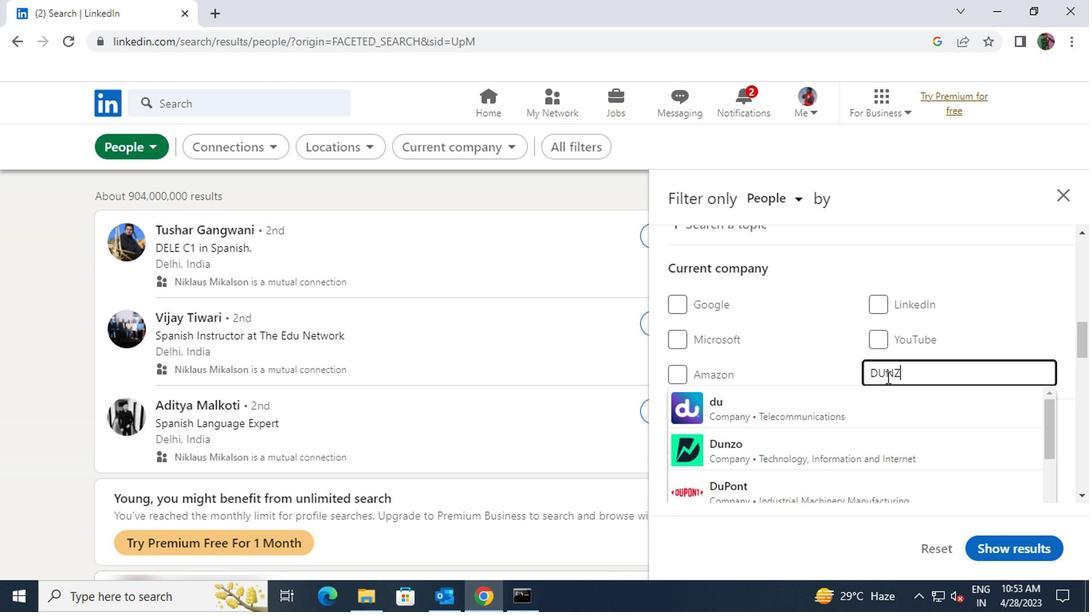 
Action: Mouse moved to (735, 392)
Screenshot: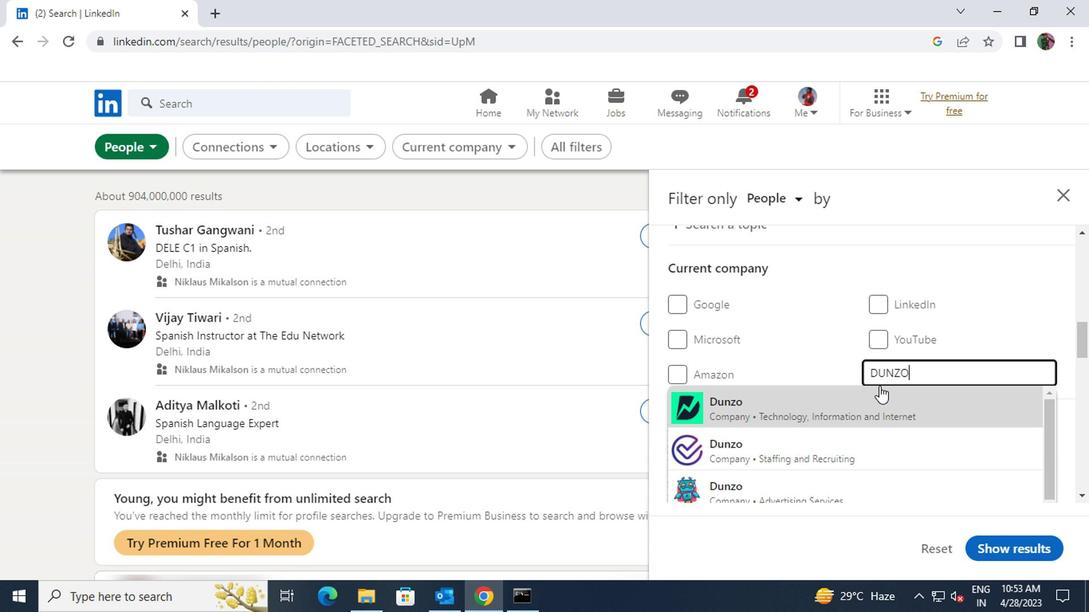 
Action: Mouse pressed left at (735, 392)
Screenshot: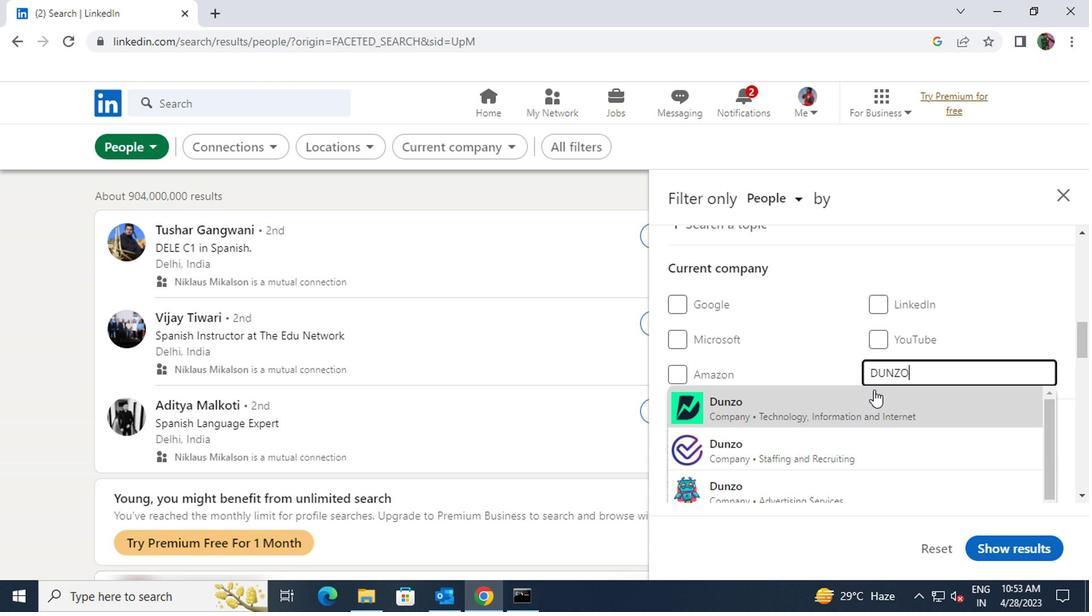 
Action: Mouse scrolled (735, 391) with delta (0, 0)
Screenshot: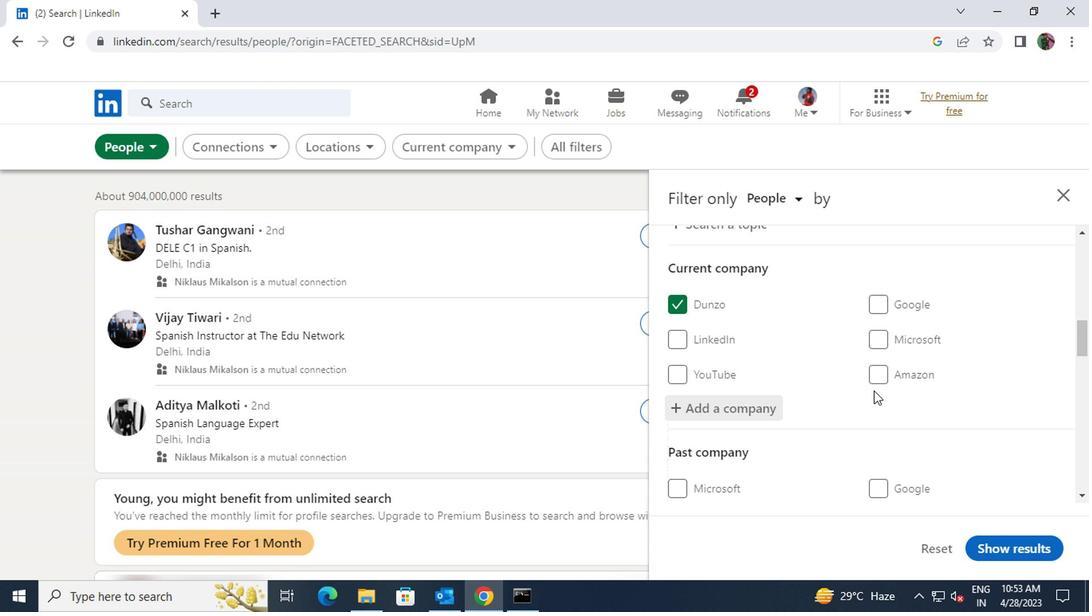 
Action: Mouse scrolled (735, 391) with delta (0, 0)
Screenshot: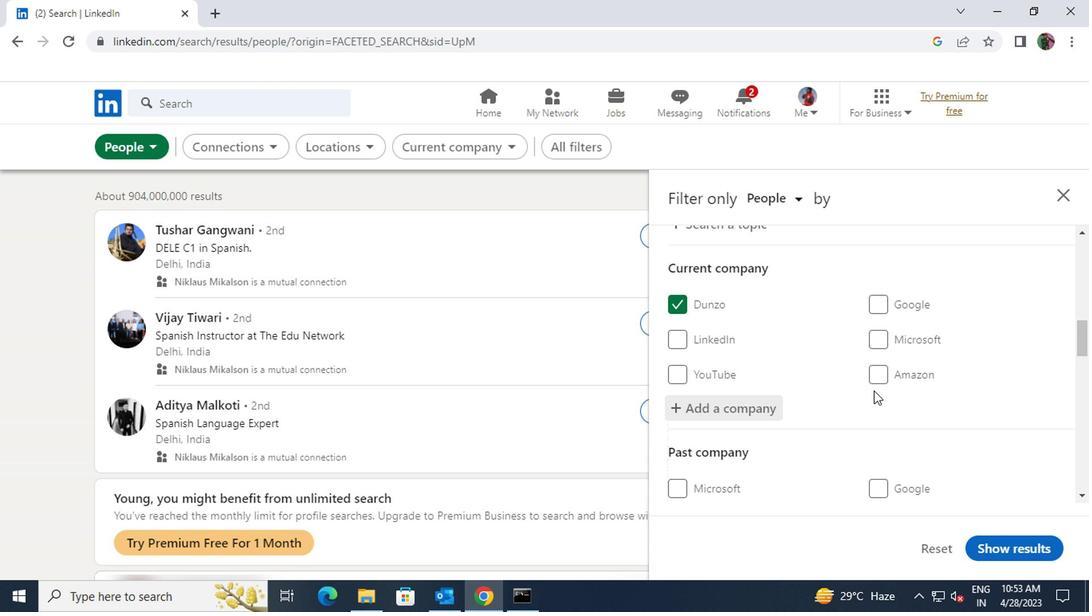 
Action: Mouse scrolled (735, 391) with delta (0, 0)
Screenshot: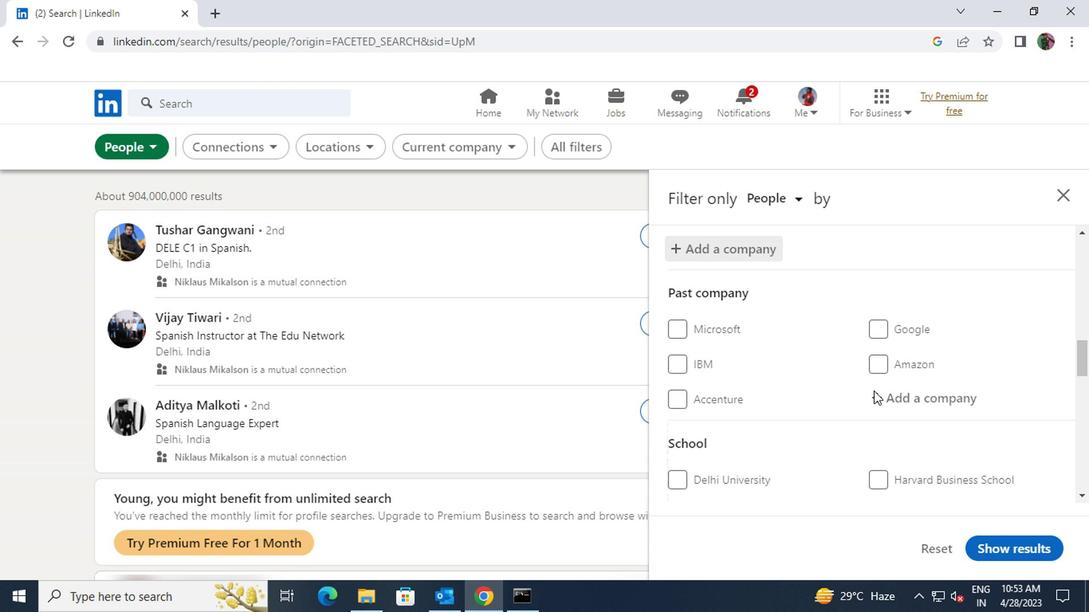 
Action: Mouse scrolled (735, 391) with delta (0, 0)
Screenshot: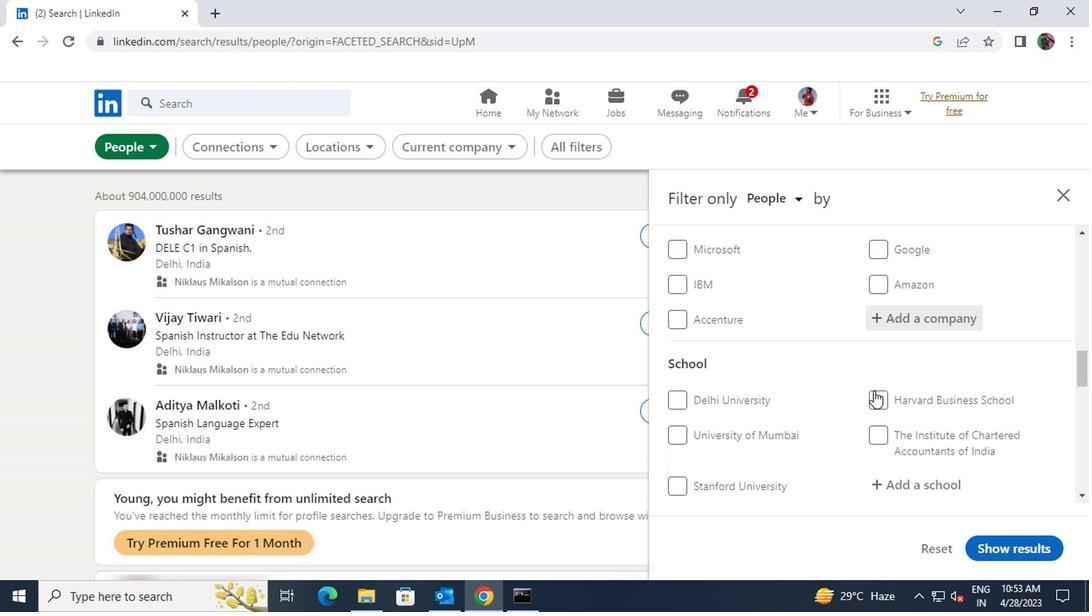 
Action: Mouse moved to (739, 397)
Screenshot: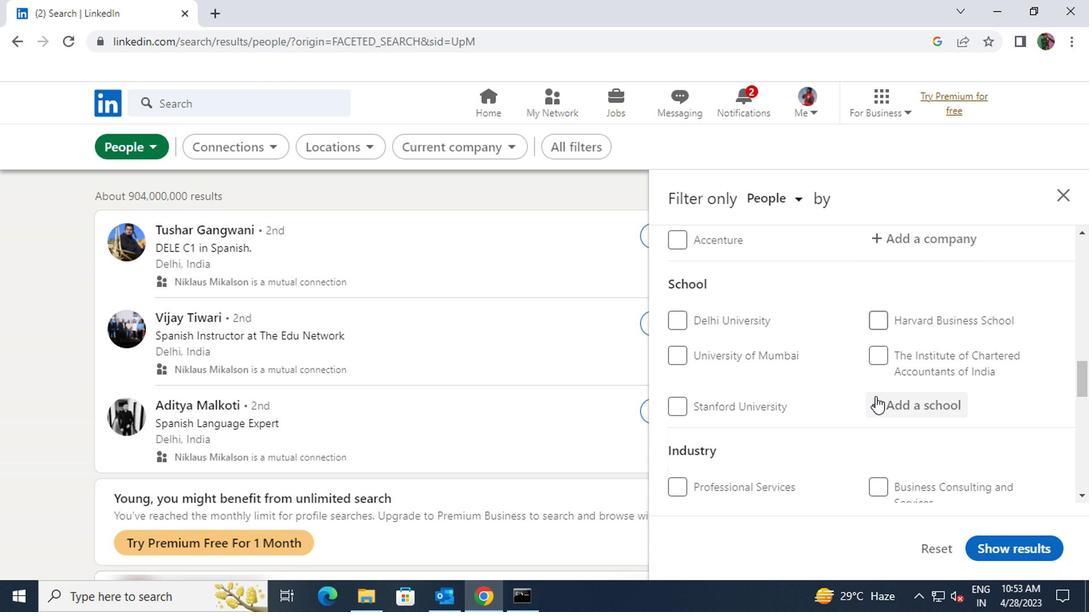 
Action: Mouse pressed left at (739, 397)
Screenshot: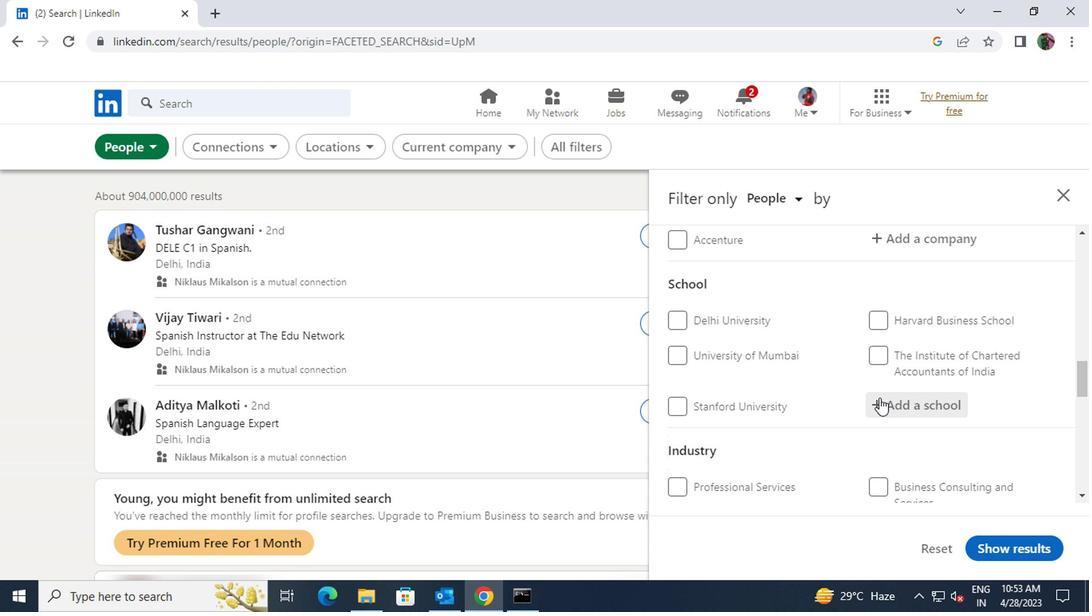
Action: Key pressed <Key.shift>INSTITUTE<Key.space>OF<Key.space><Key.shift>PROFESSIONAL
Screenshot: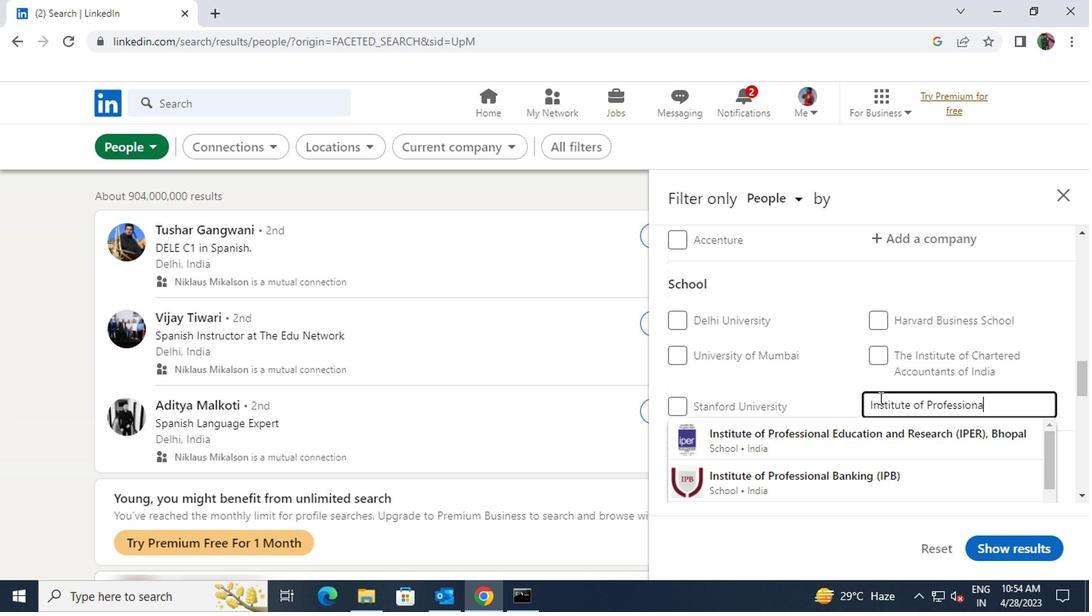 
Action: Mouse moved to (739, 423)
Screenshot: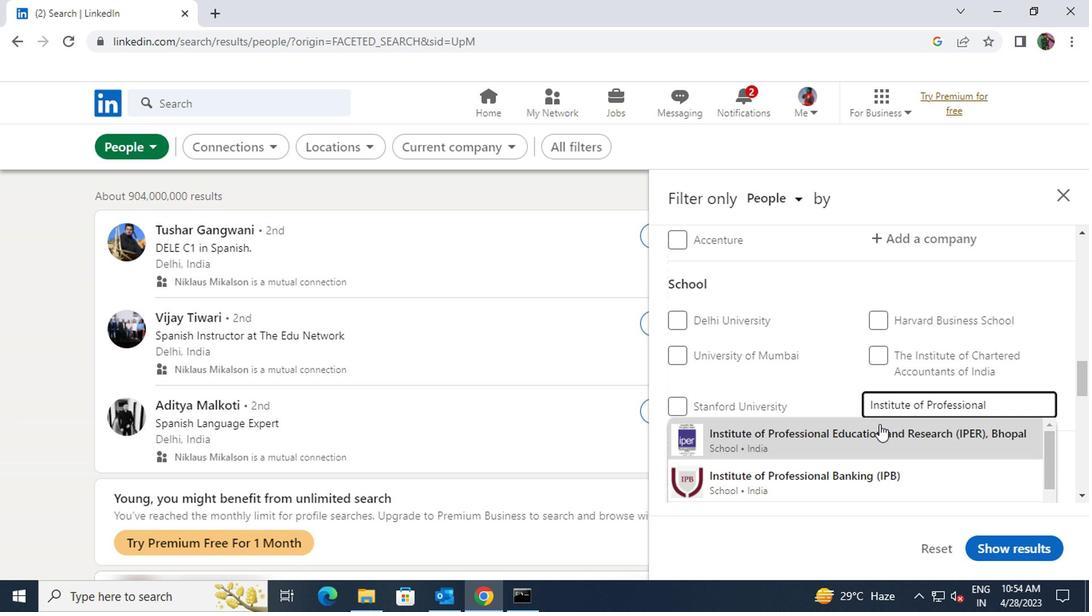 
Action: Mouse pressed left at (739, 423)
Screenshot: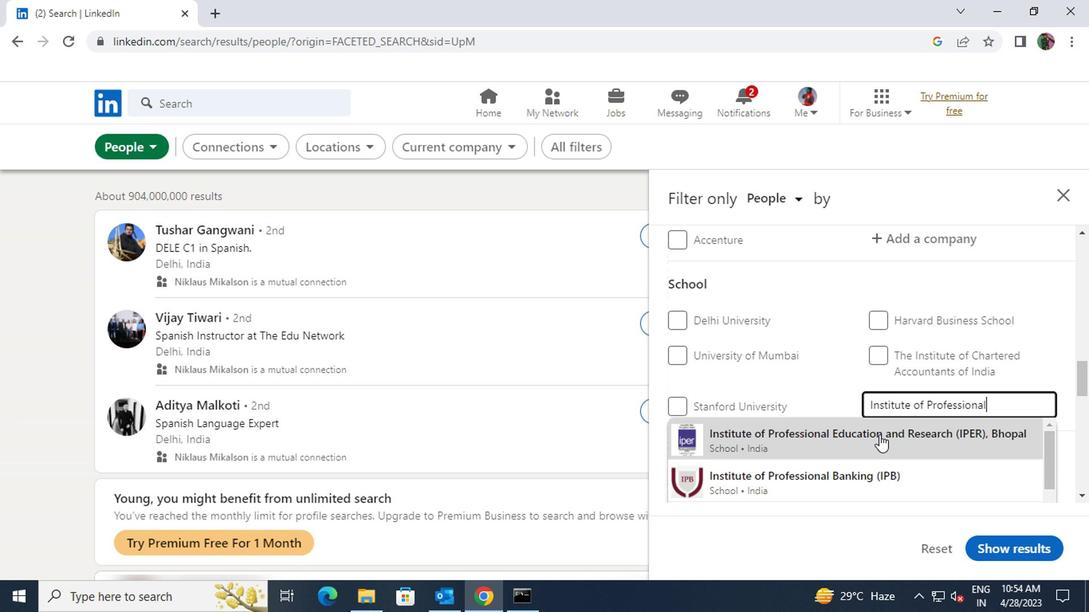 
Action: Mouse scrolled (739, 422) with delta (0, 0)
Screenshot: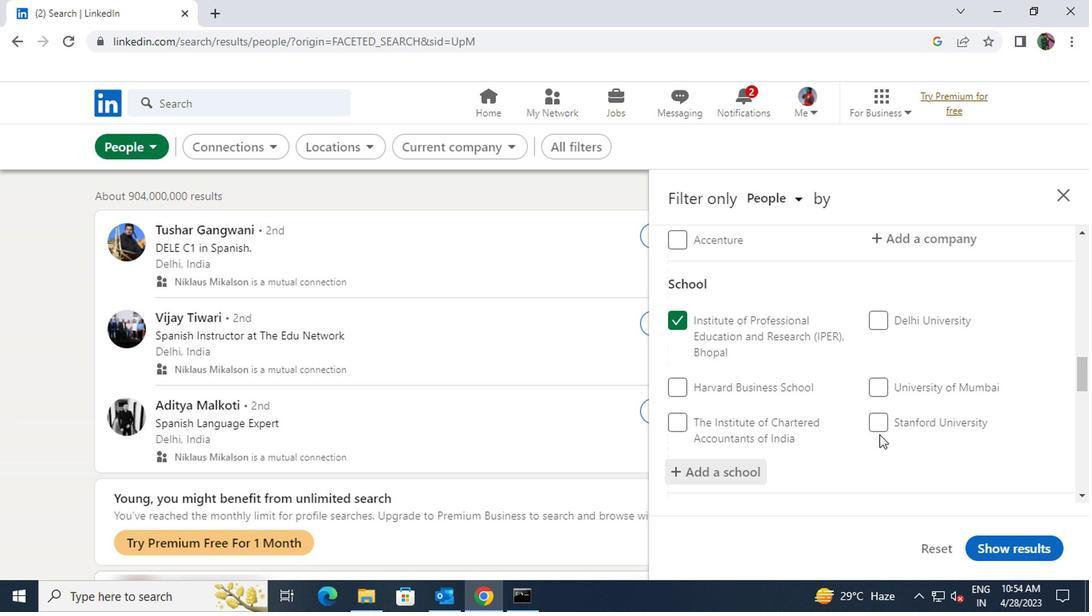 
Action: Mouse scrolled (739, 422) with delta (0, 0)
Screenshot: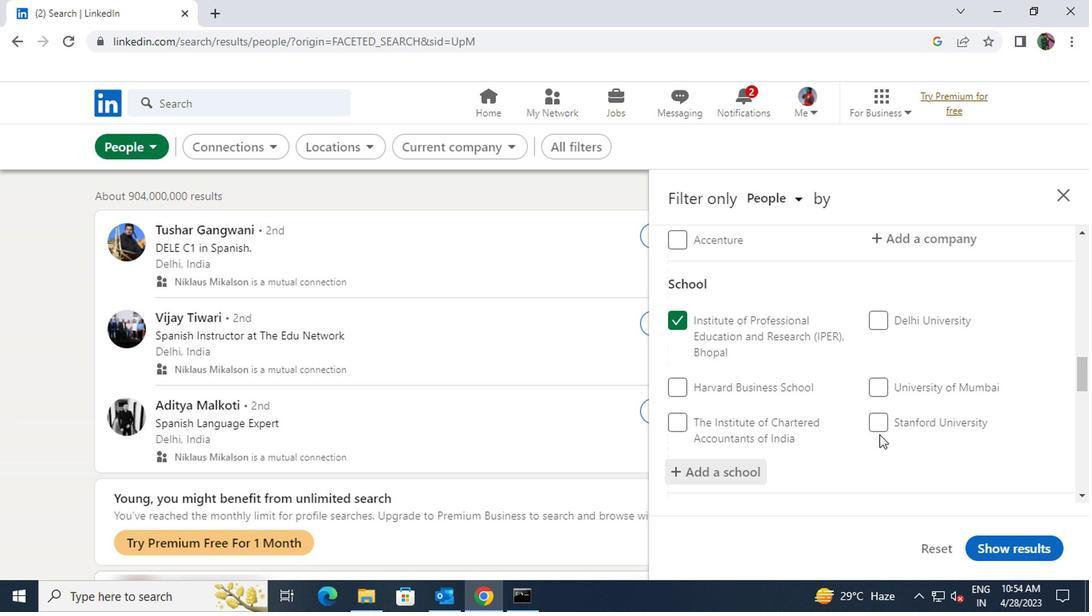 
Action: Mouse scrolled (739, 422) with delta (0, 0)
Screenshot: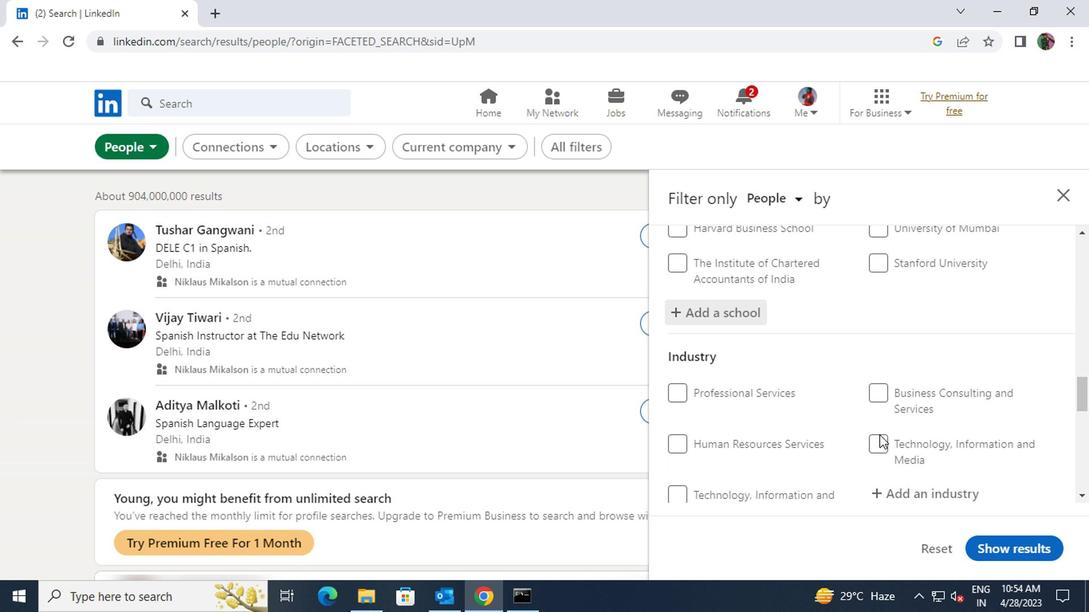 
Action: Mouse moved to (742, 408)
Screenshot: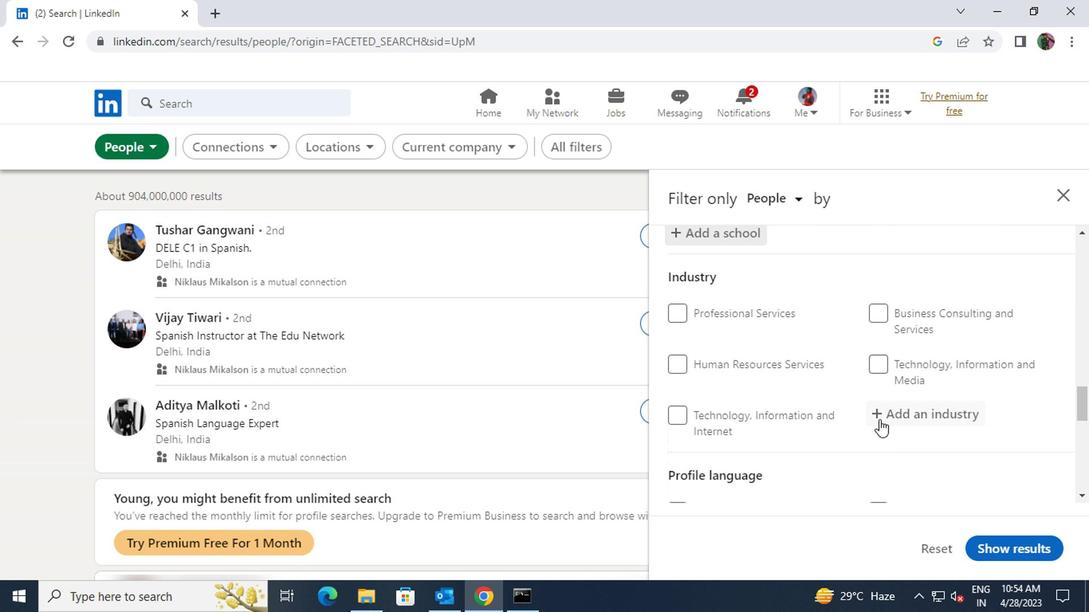 
Action: Mouse pressed left at (742, 408)
Screenshot: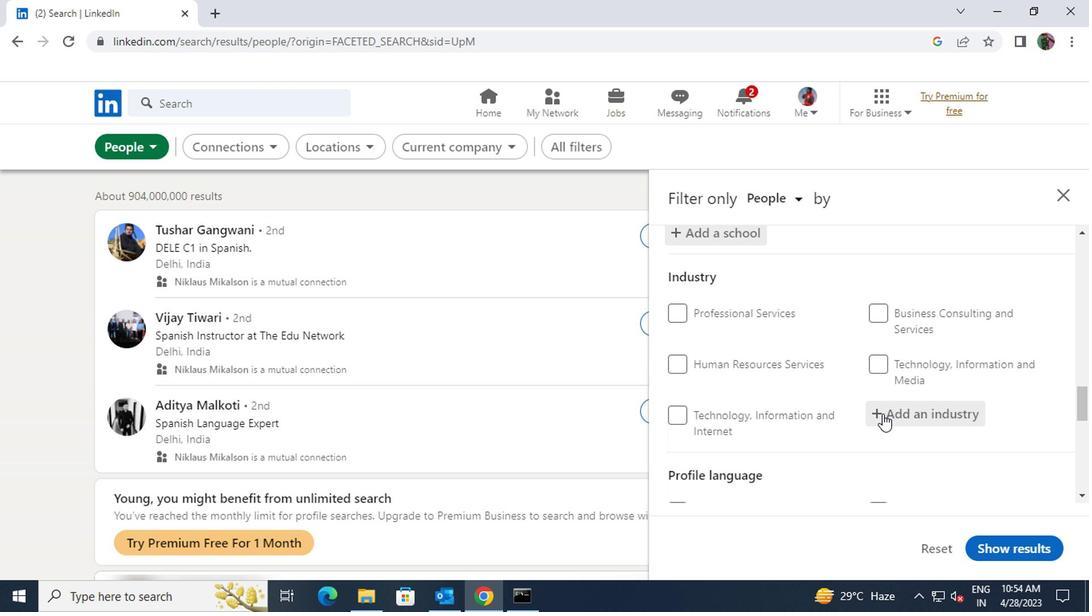 
Action: Key pressed <Key.shift>REAL<Key.space><Key.shift>E
Screenshot: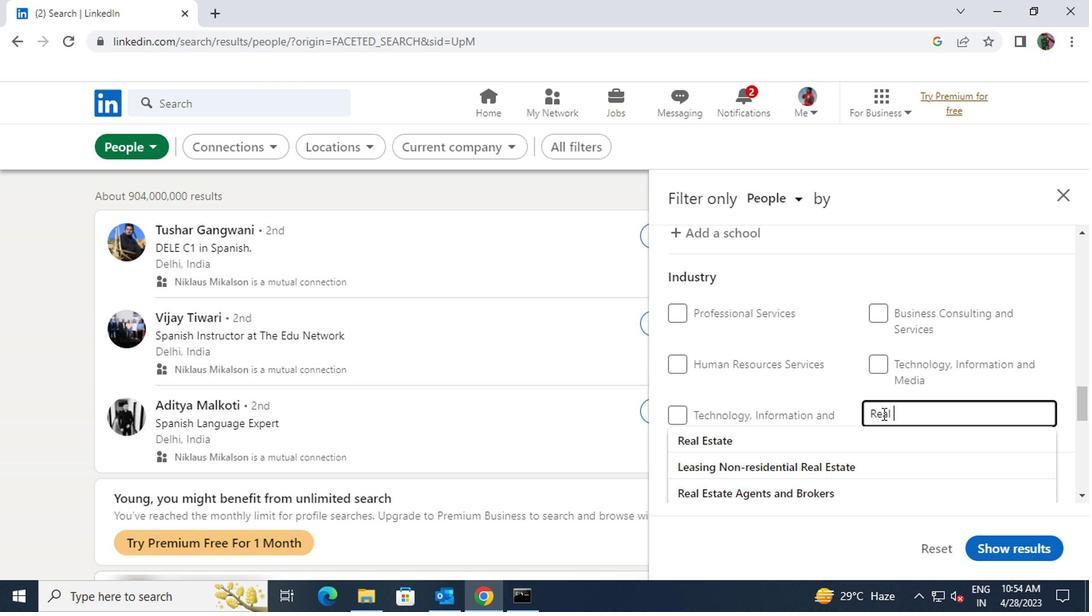 
Action: Mouse moved to (739, 420)
Screenshot: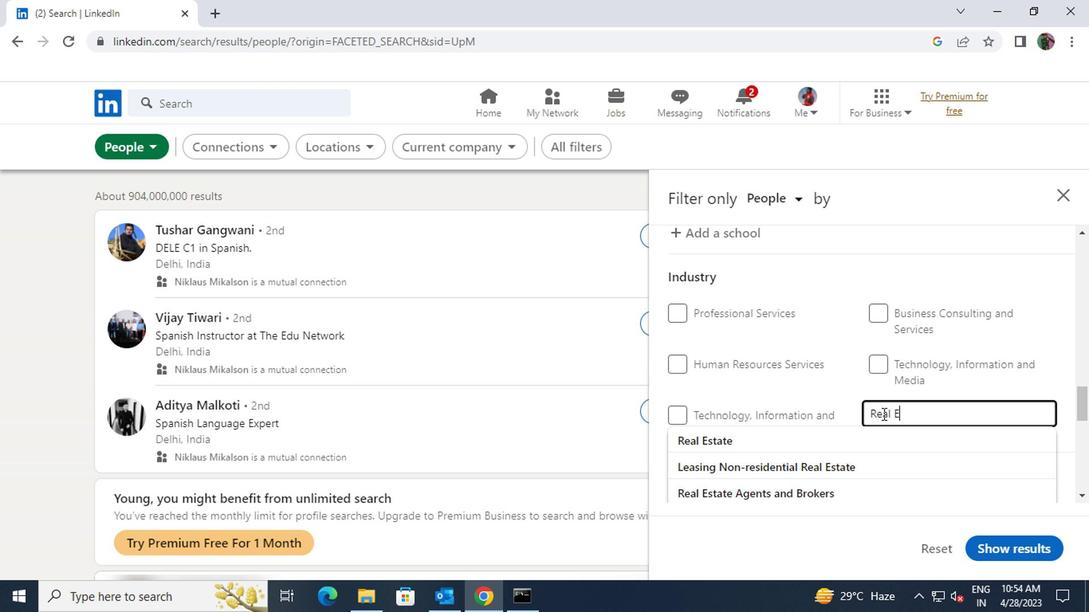 
Action: Mouse pressed left at (739, 420)
Screenshot: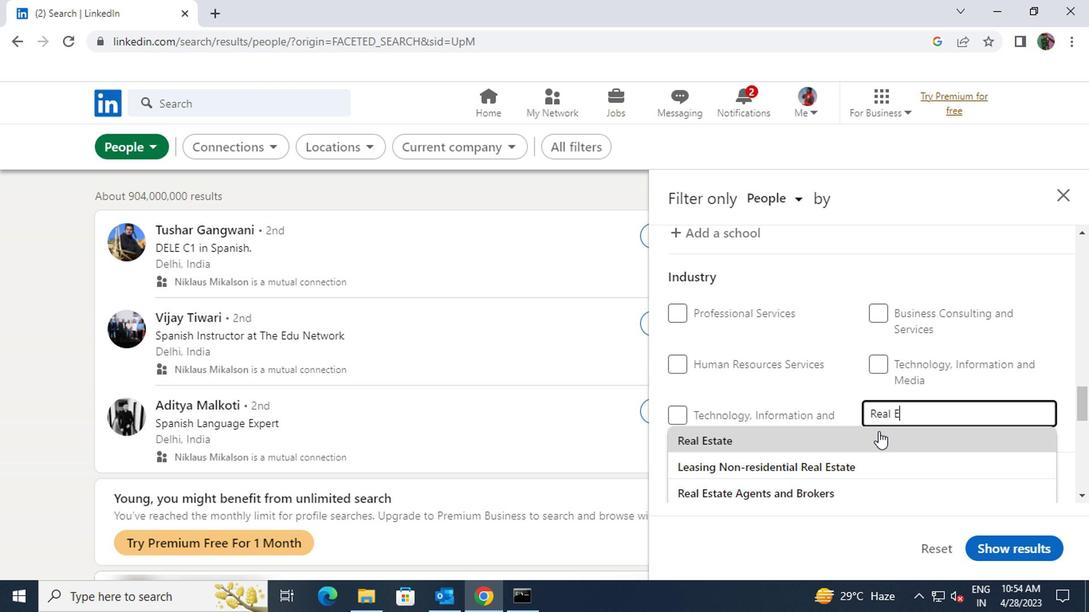 
Action: Mouse scrolled (739, 420) with delta (0, 0)
Screenshot: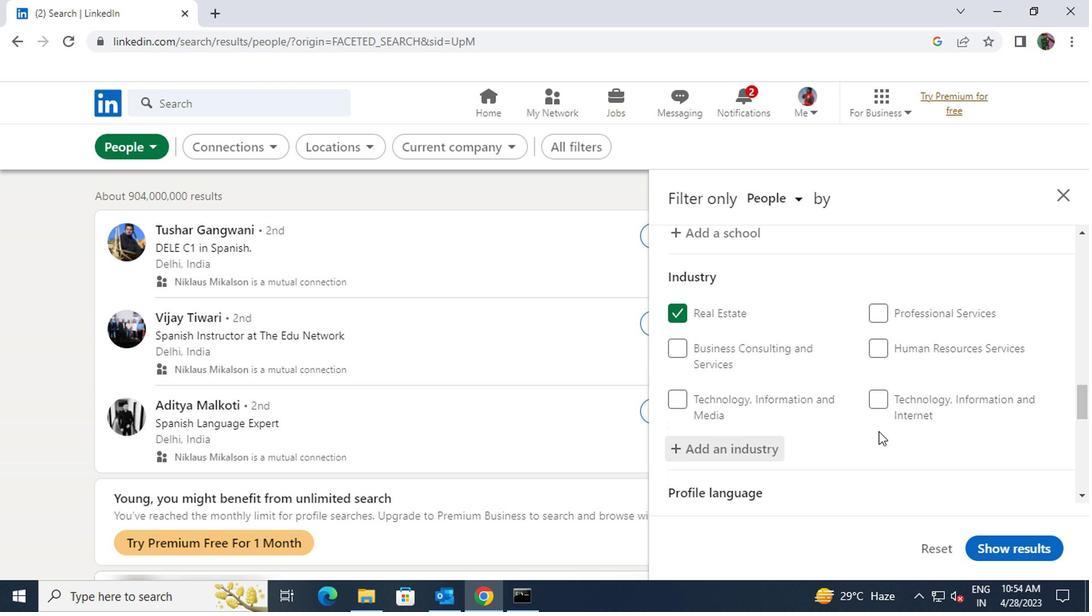 
Action: Mouse scrolled (739, 420) with delta (0, 0)
Screenshot: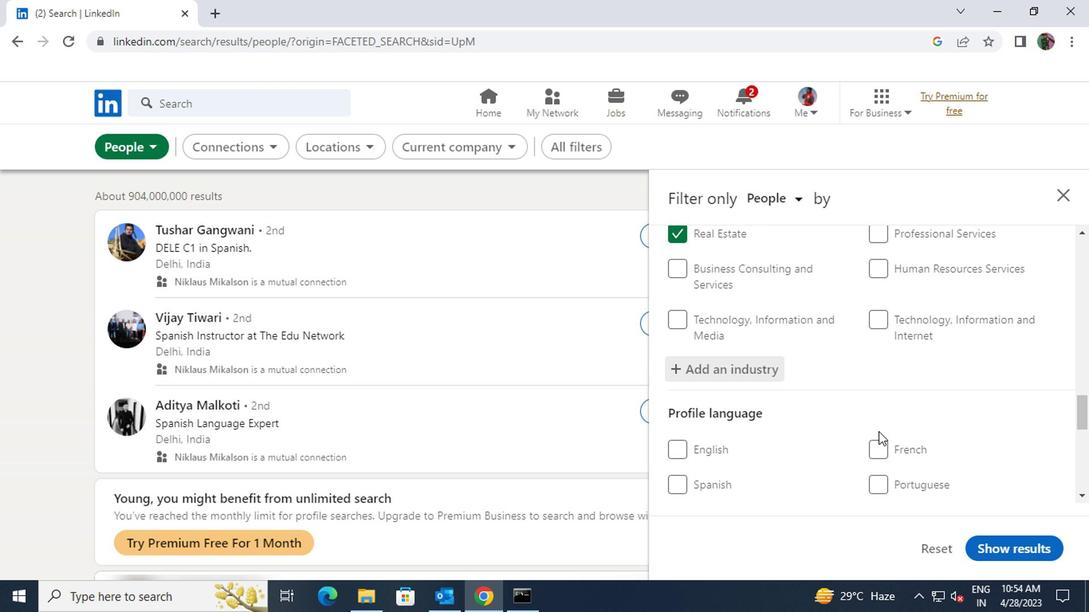 
Action: Mouse scrolled (739, 420) with delta (0, 0)
Screenshot: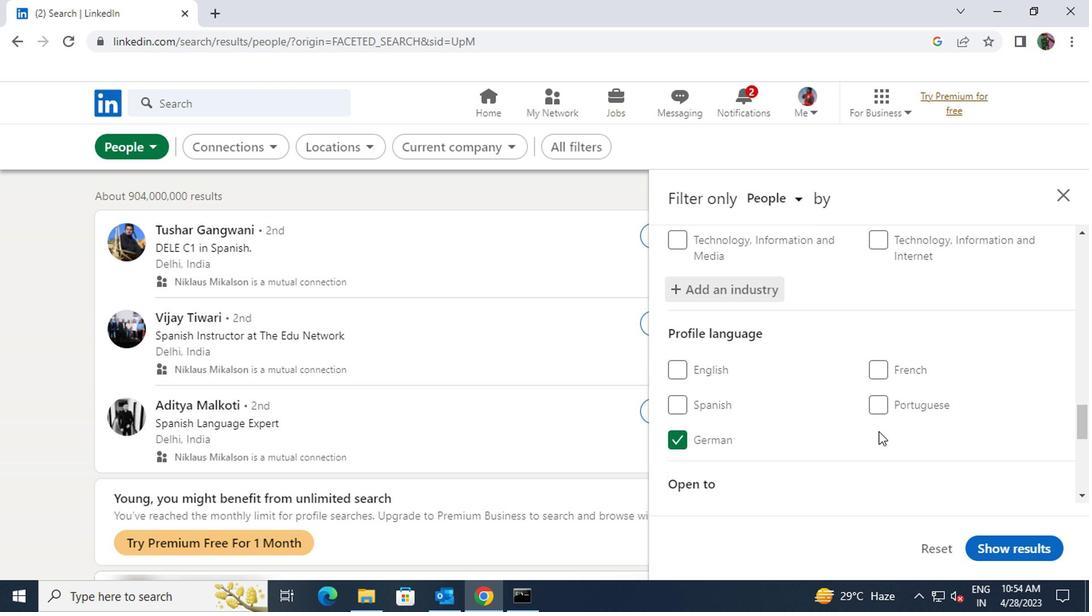 
Action: Mouse scrolled (739, 420) with delta (0, 0)
Screenshot: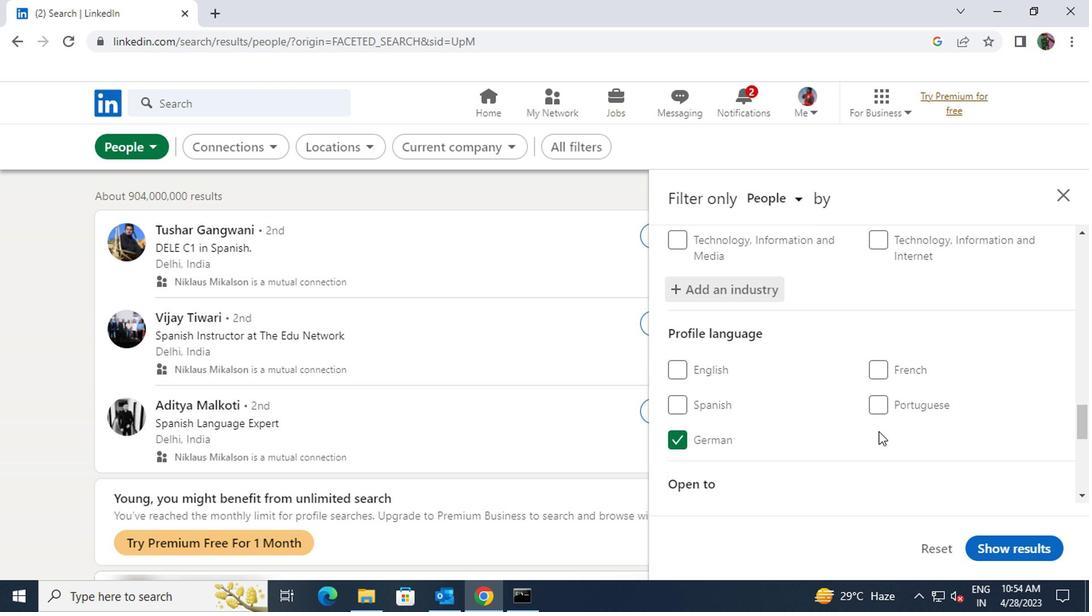 
Action: Mouse scrolled (739, 420) with delta (0, 0)
Screenshot: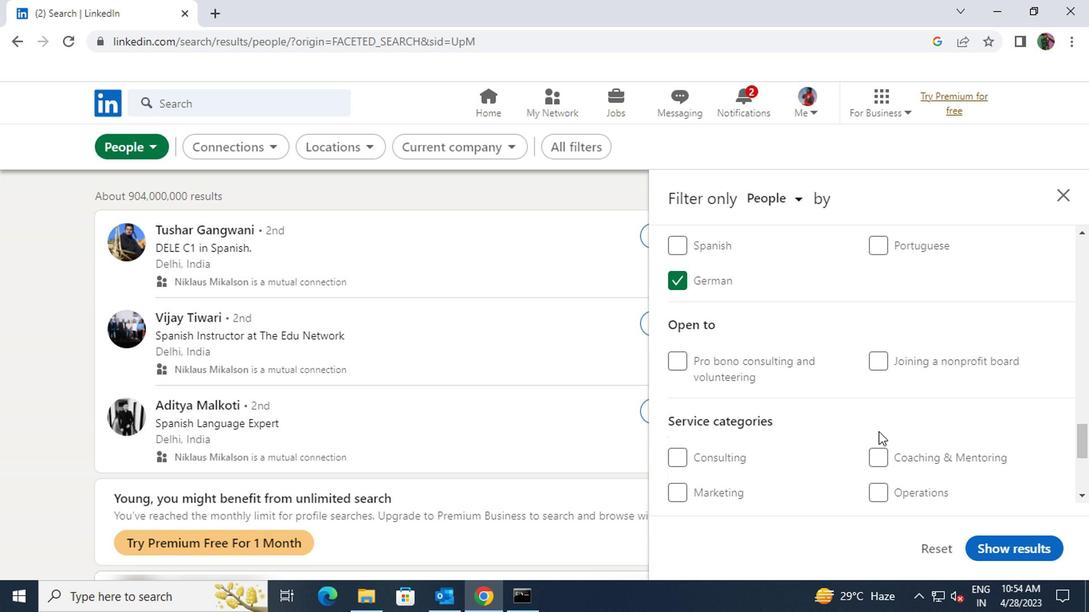 
Action: Mouse moved to (739, 425)
Screenshot: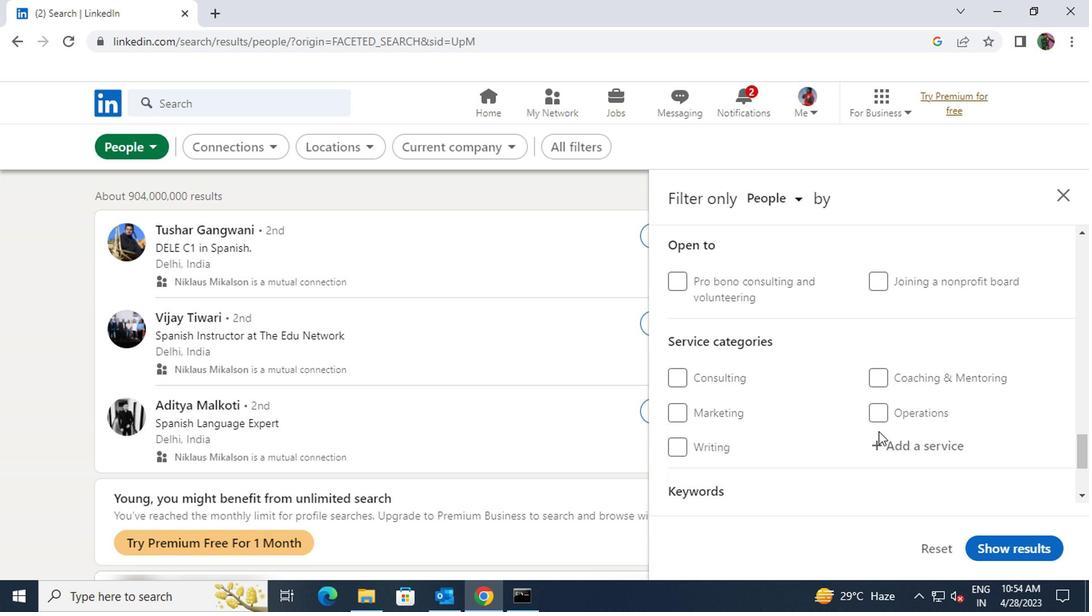 
Action: Mouse pressed left at (739, 425)
Screenshot: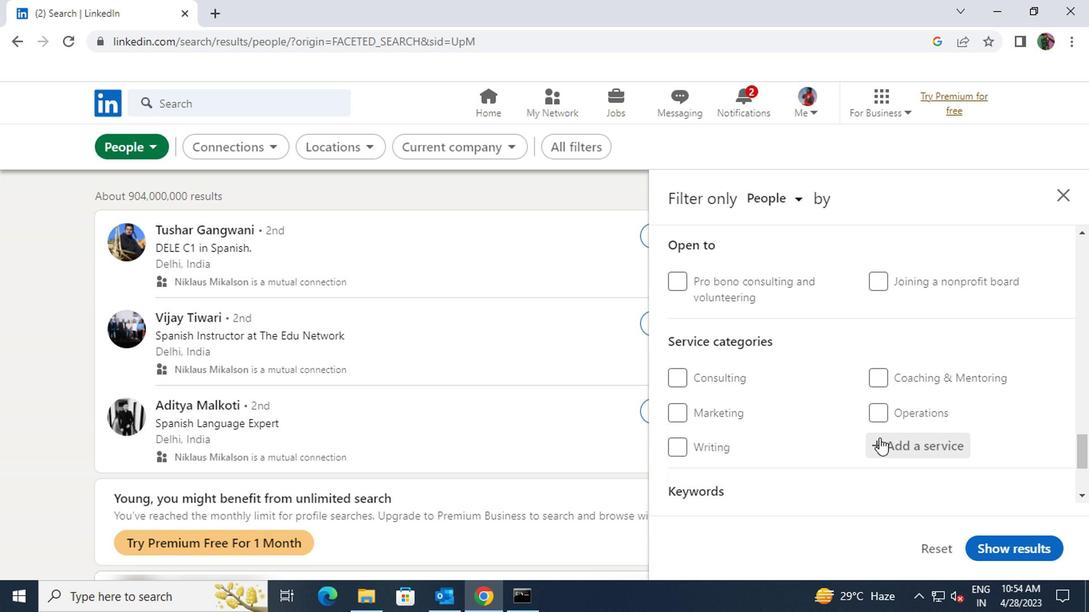 
Action: Key pressed <Key.shift><Key.shift>I<Key.shift>OS
Screenshot: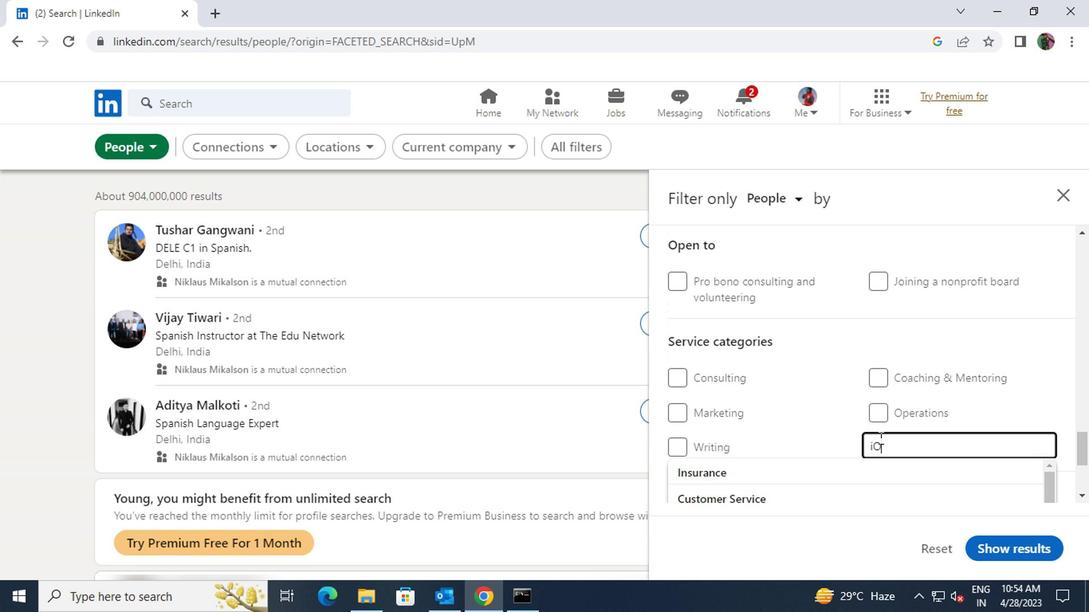 
Action: Mouse moved to (722, 447)
Screenshot: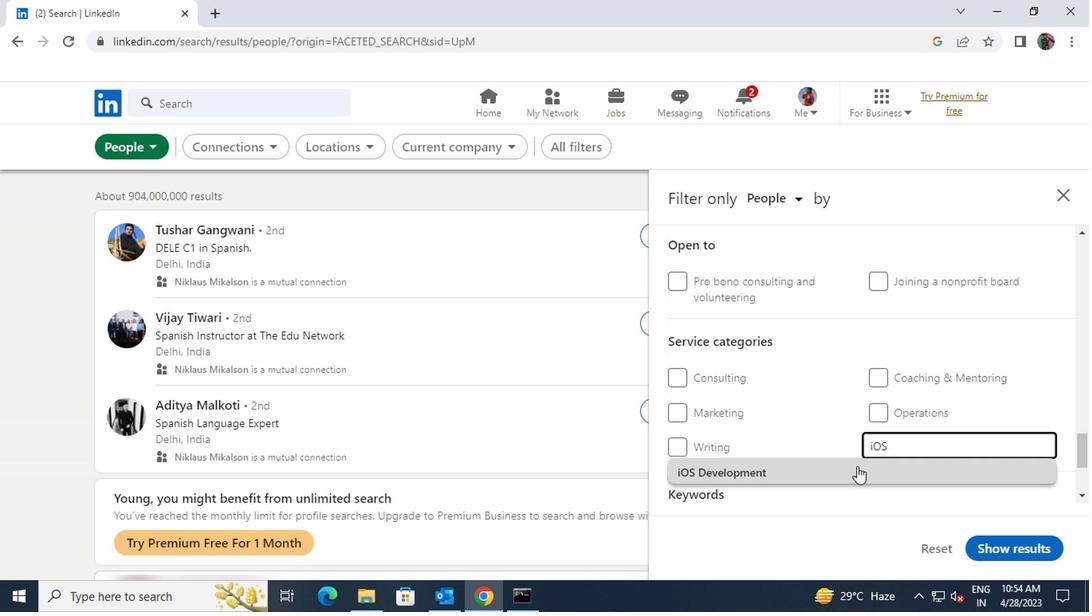 
Action: Mouse pressed left at (722, 447)
Screenshot: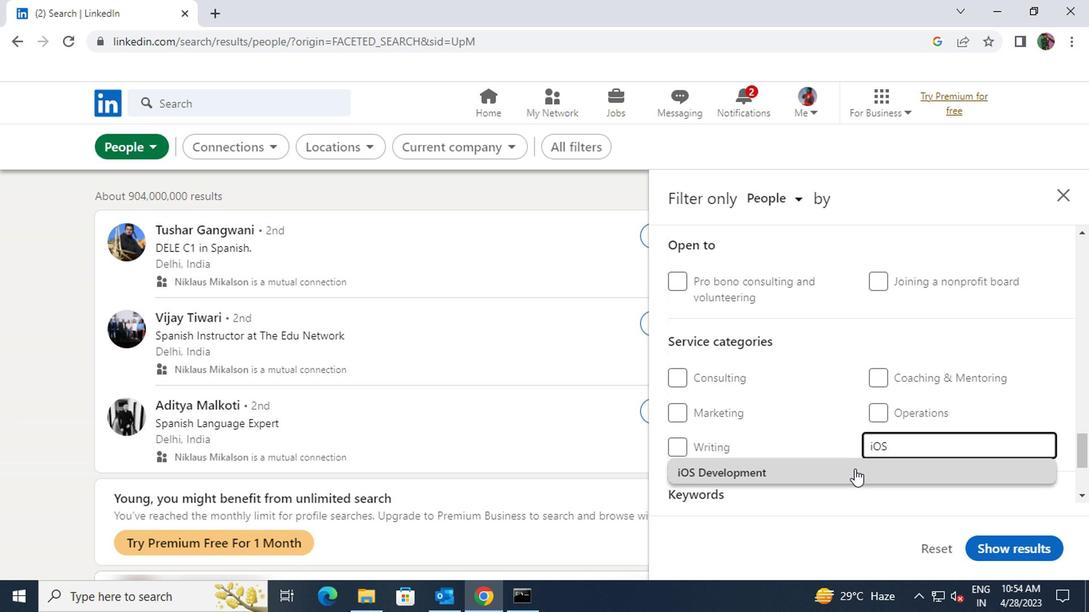 
Action: Mouse scrolled (722, 447) with delta (0, 0)
Screenshot: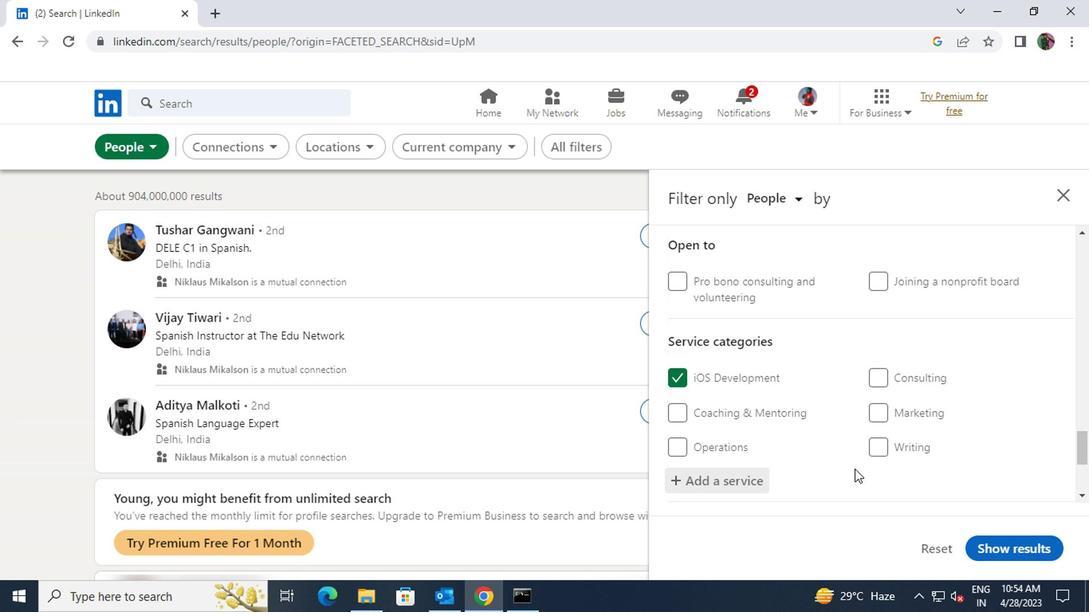 
Action: Mouse scrolled (722, 447) with delta (0, 0)
Screenshot: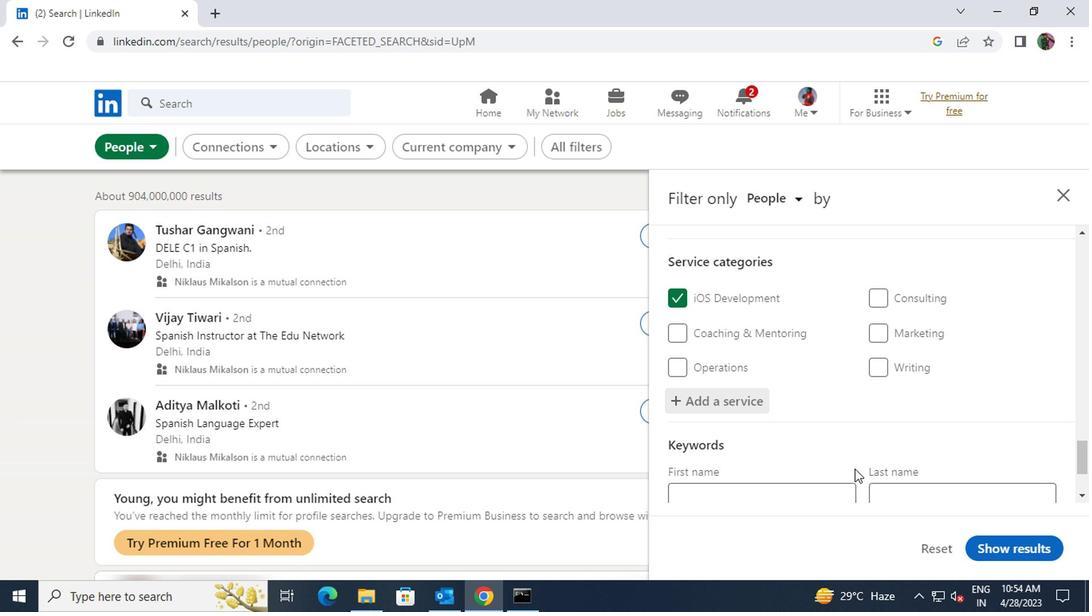 
Action: Mouse moved to (712, 449)
Screenshot: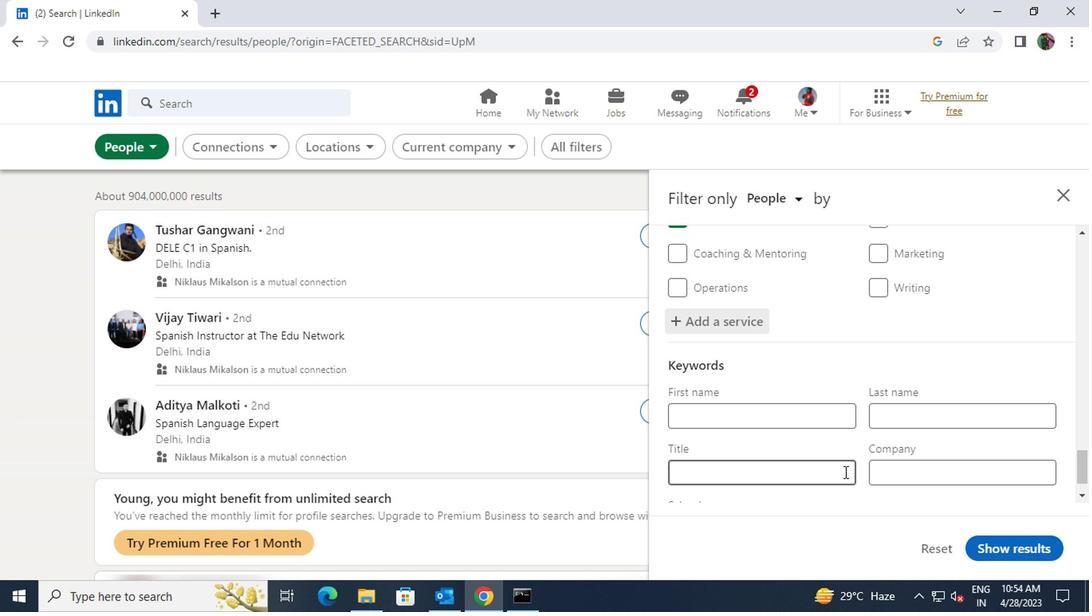 
Action: Mouse pressed left at (712, 449)
Screenshot: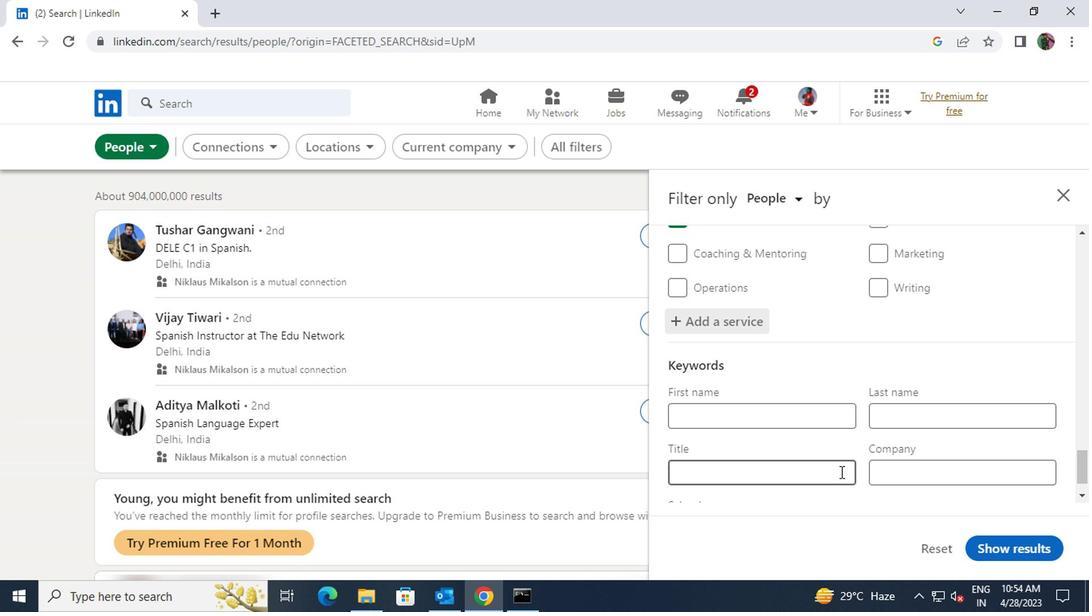 
Action: Key pressed <Key.shift><Key.shift>NUCLEAR<Key.space><Key.shift>ENGINEER
Screenshot: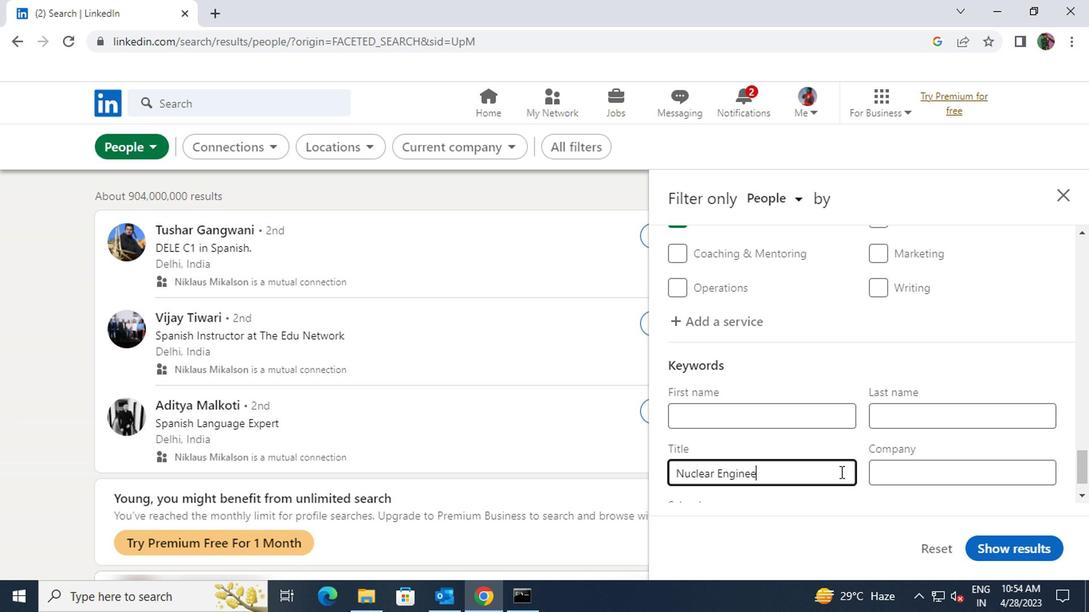 
Action: Mouse moved to (712, 449)
Screenshot: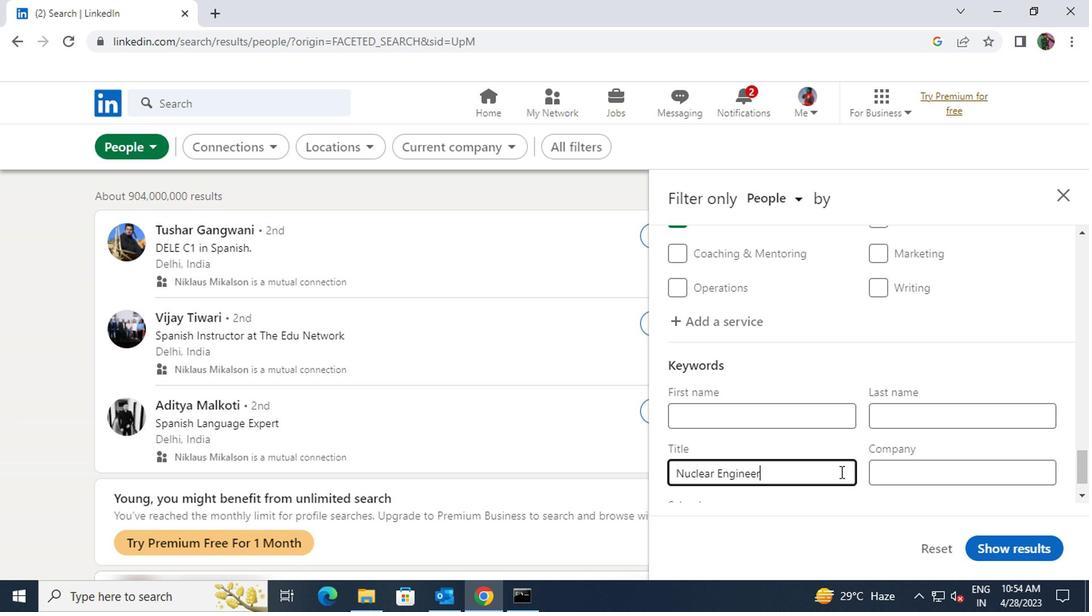 
Action: Mouse scrolled (712, 449) with delta (0, 0)
Screenshot: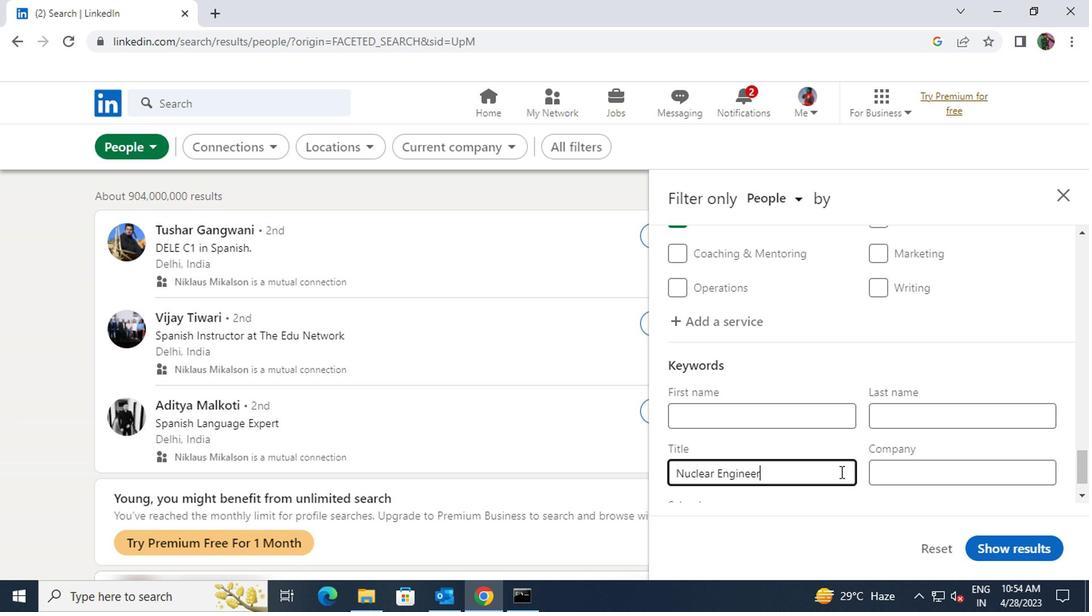 
Action: Mouse moved to (712, 449)
Screenshot: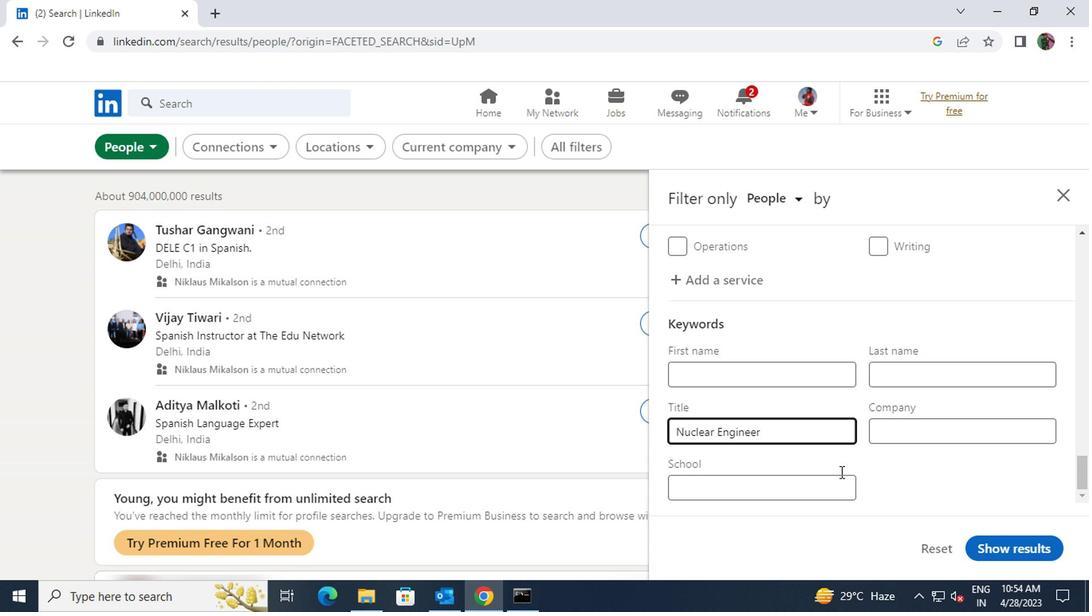 
Action: Mouse scrolled (712, 449) with delta (0, 0)
Screenshot: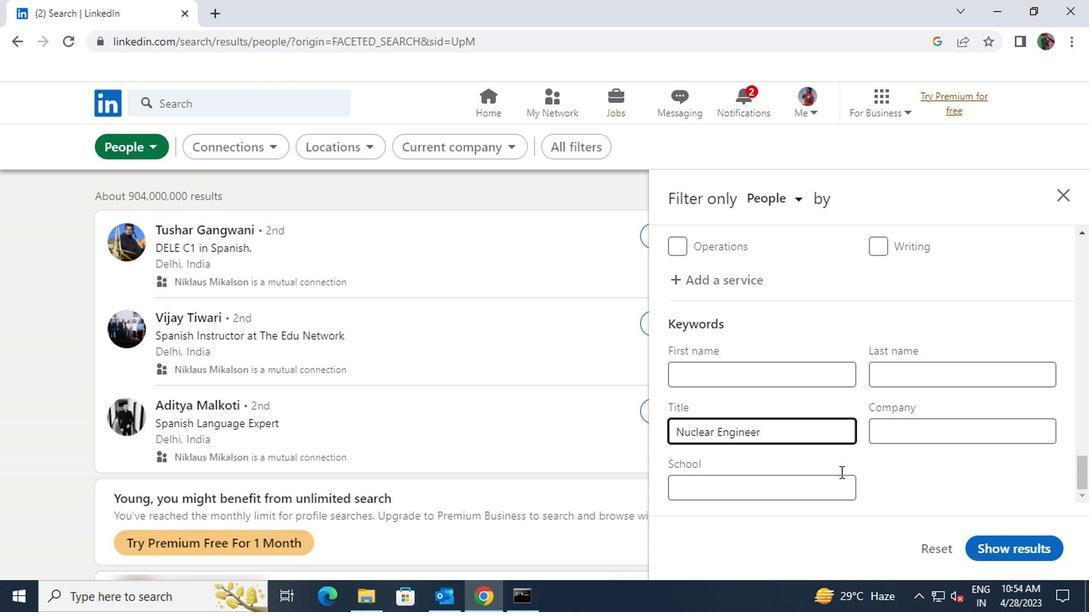 
Action: Mouse moved to (812, 500)
Screenshot: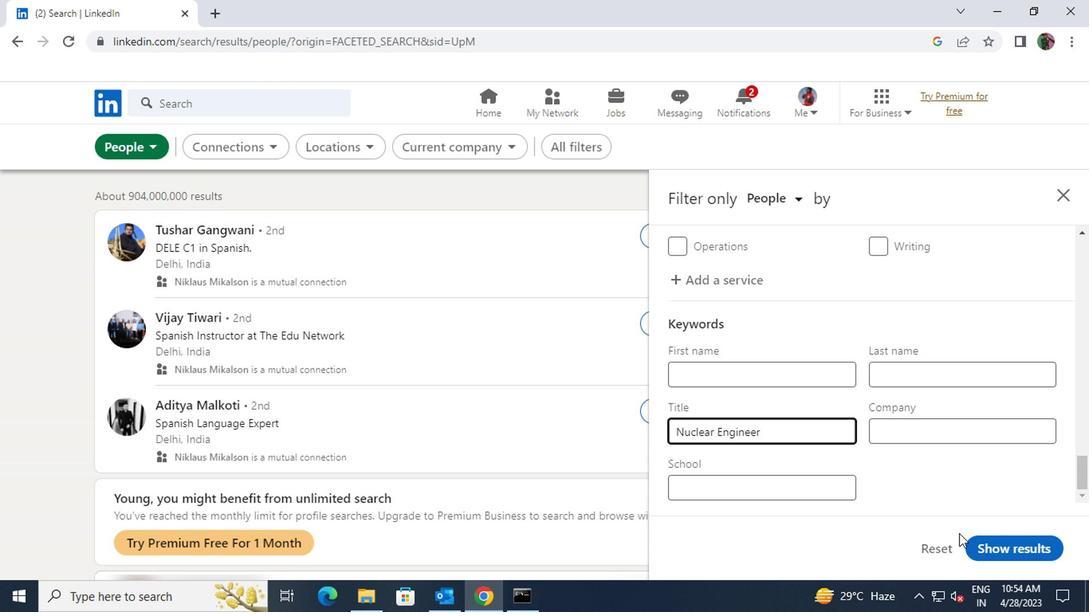 
Action: Mouse pressed left at (812, 500)
Screenshot: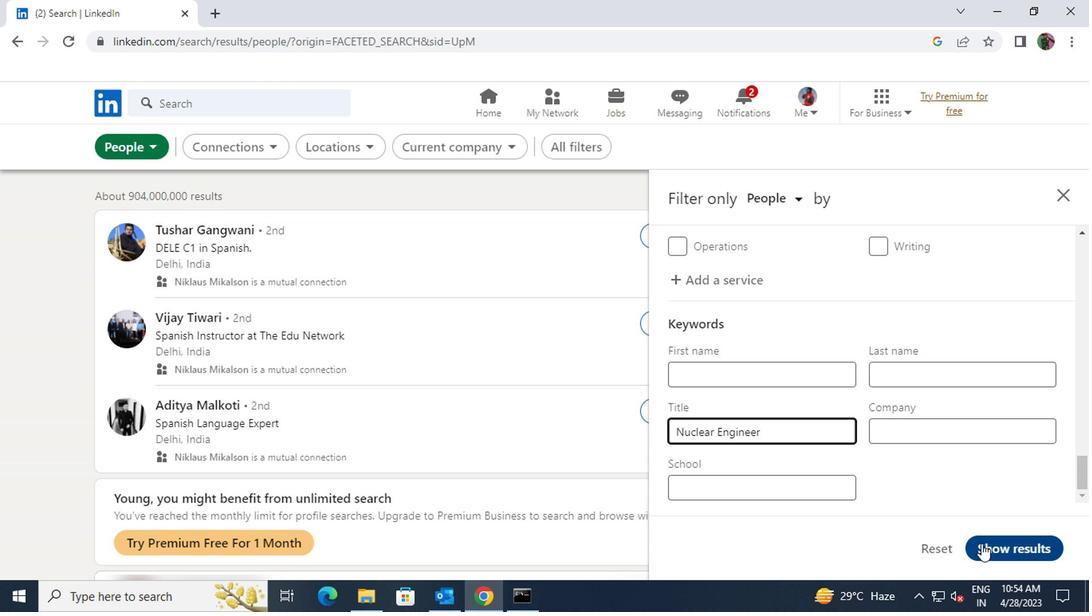 
